 Task: Create in the project TourPlan in Backlog an issue 'Create a feature for users to track their fitness and health data', assign it to team member softage.2@softage.net and change the status to IN PROGRESS.
Action: Mouse moved to (92, 238)
Screenshot: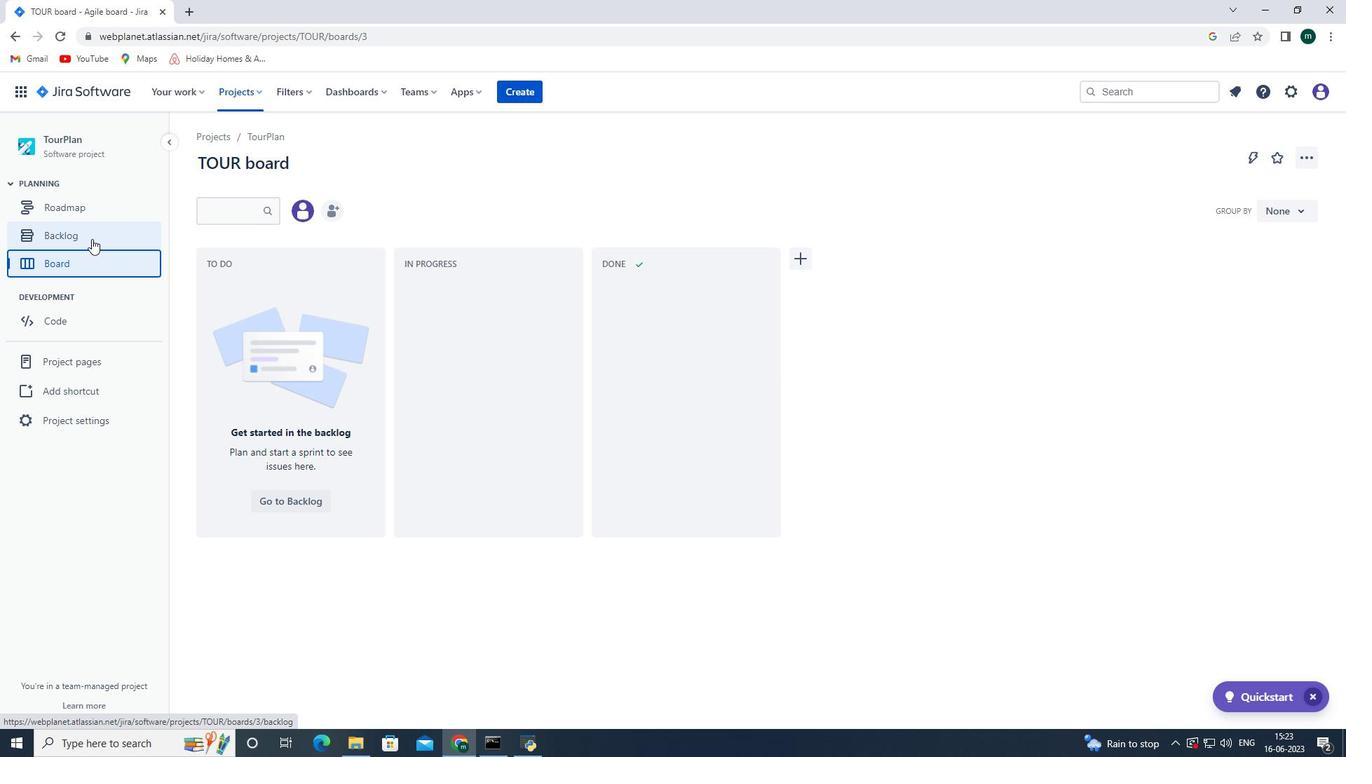 
Action: Mouse pressed left at (92, 238)
Screenshot: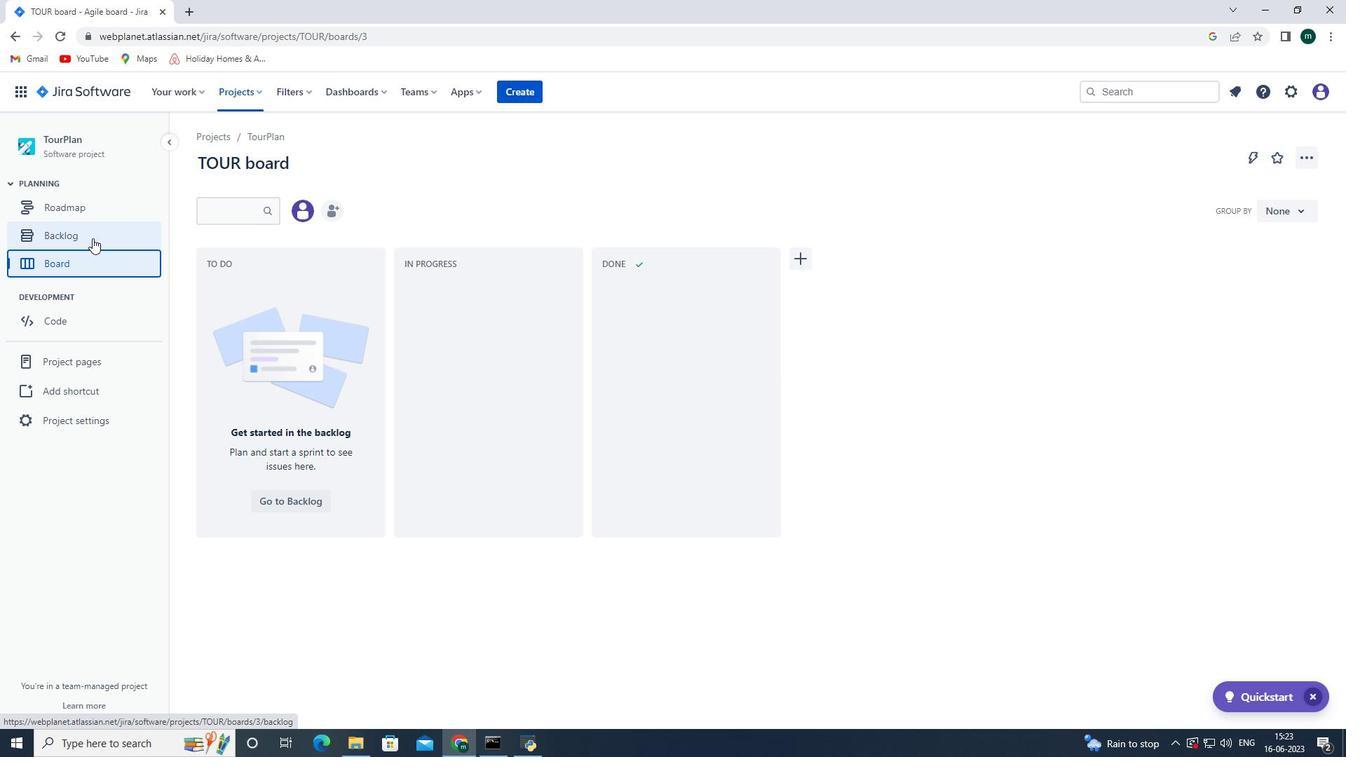 
Action: Mouse moved to (293, 306)
Screenshot: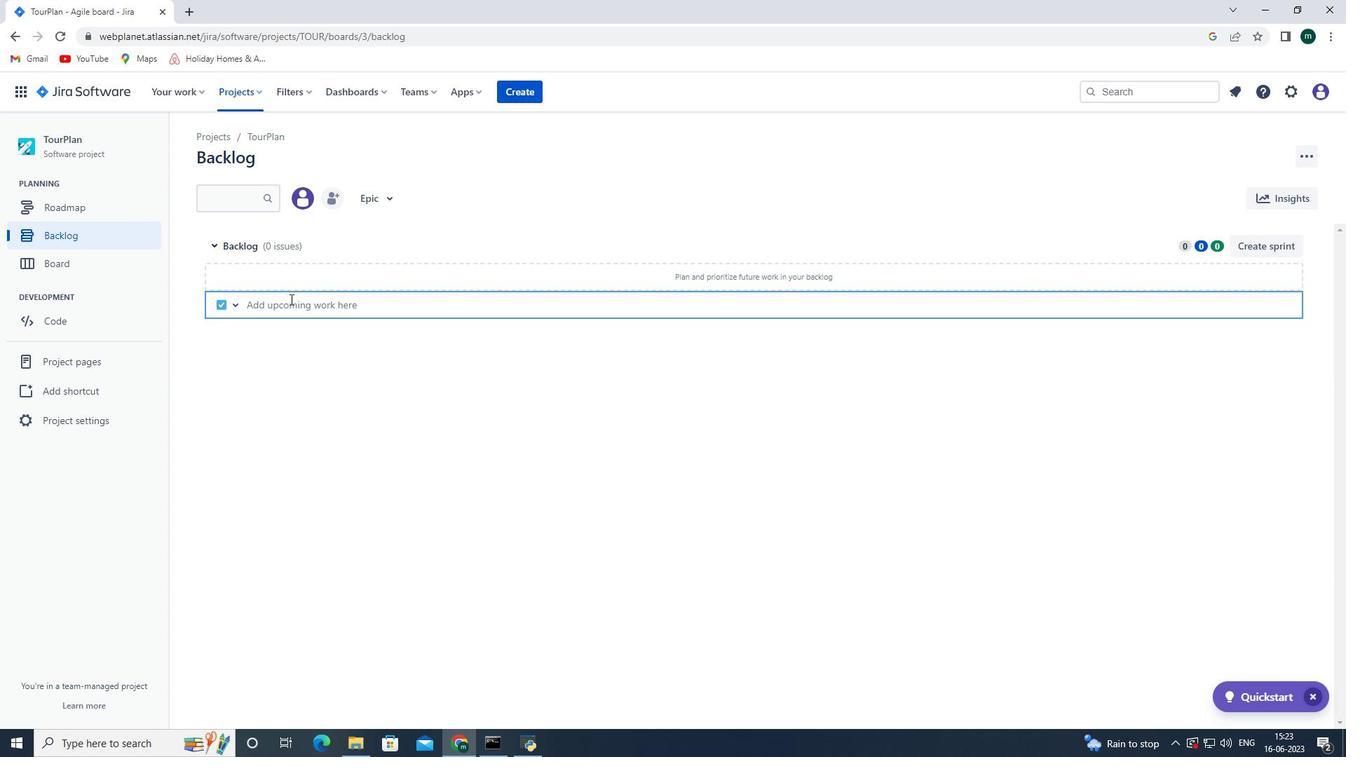 
Action: Mouse pressed left at (293, 306)
Screenshot: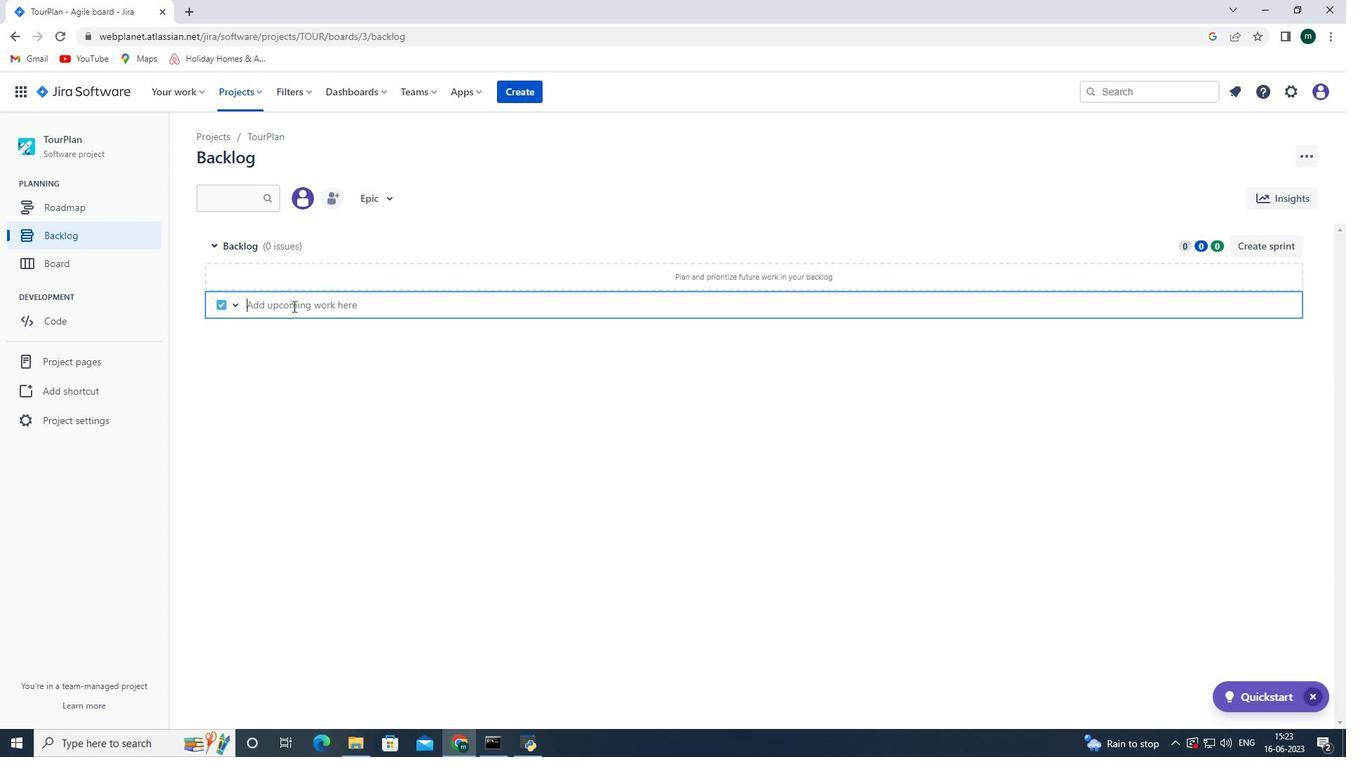 
Action: Mouse moved to (290, 304)
Screenshot: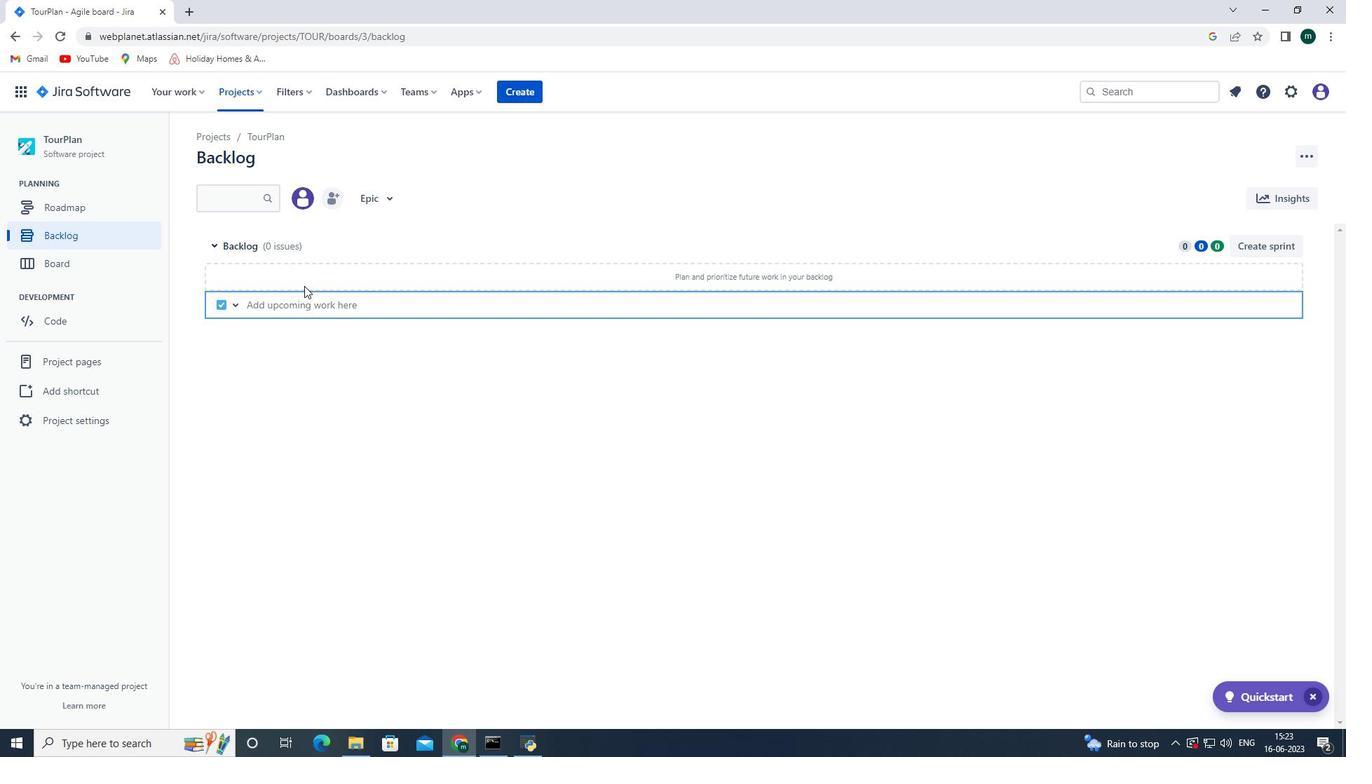 
Action: Mouse pressed left at (290, 304)
Screenshot: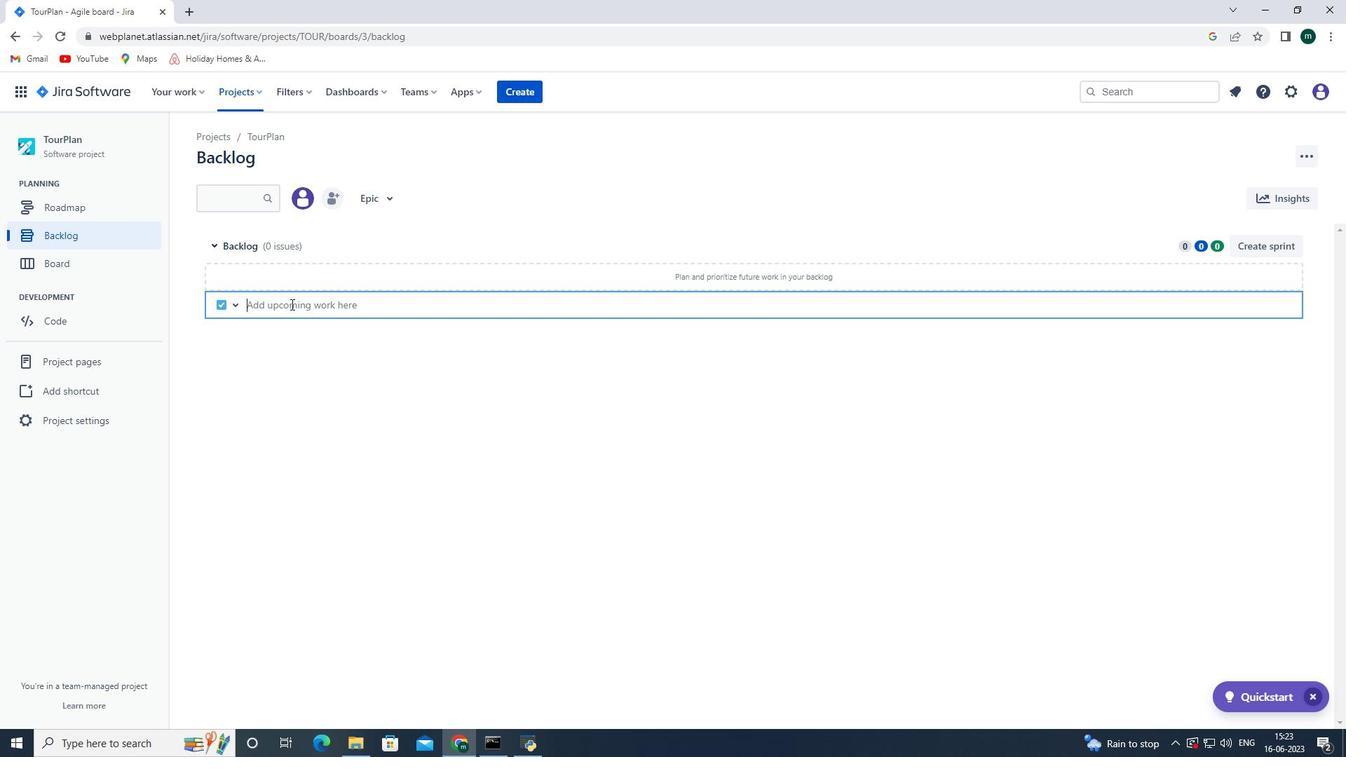 
Action: Mouse moved to (308, 198)
Screenshot: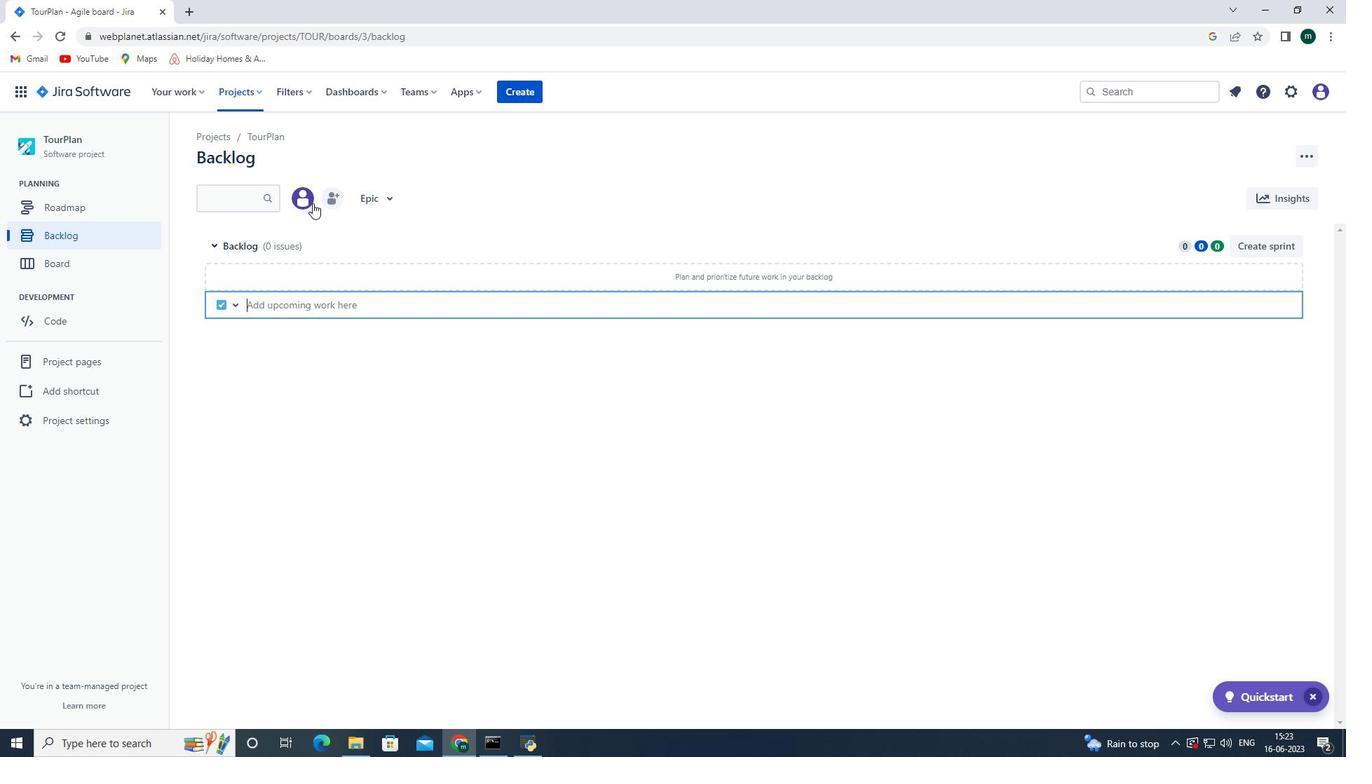 
Action: Mouse pressed left at (308, 198)
Screenshot: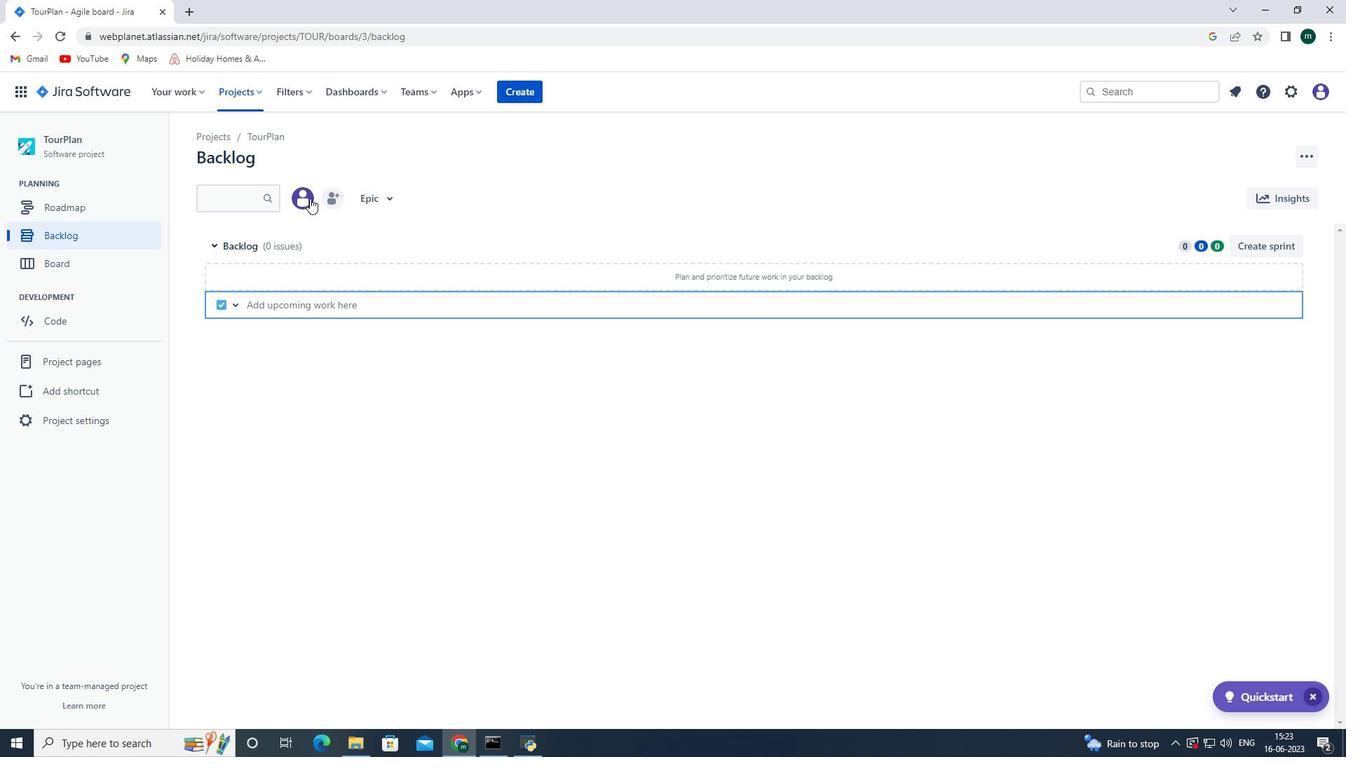 
Action: Mouse moved to (253, 284)
Screenshot: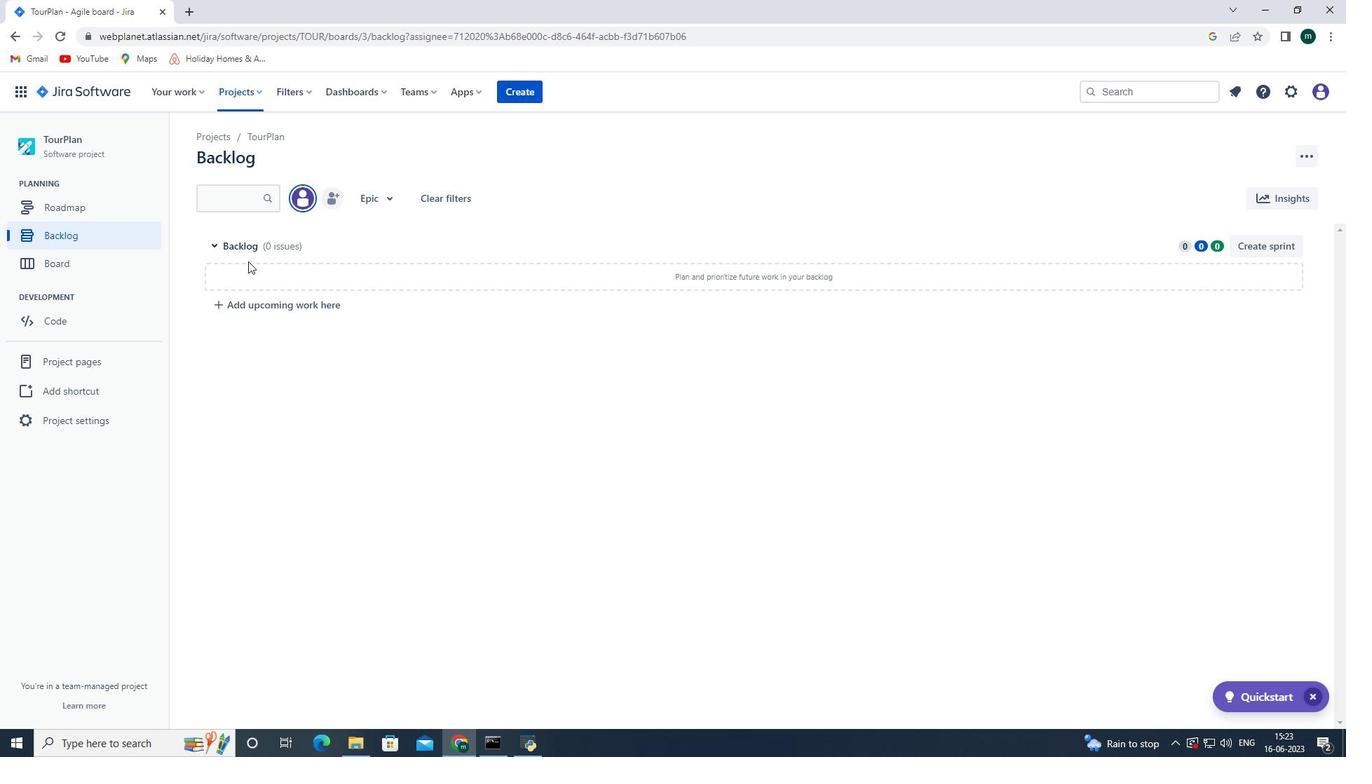 
Action: Mouse pressed left at (253, 284)
Screenshot: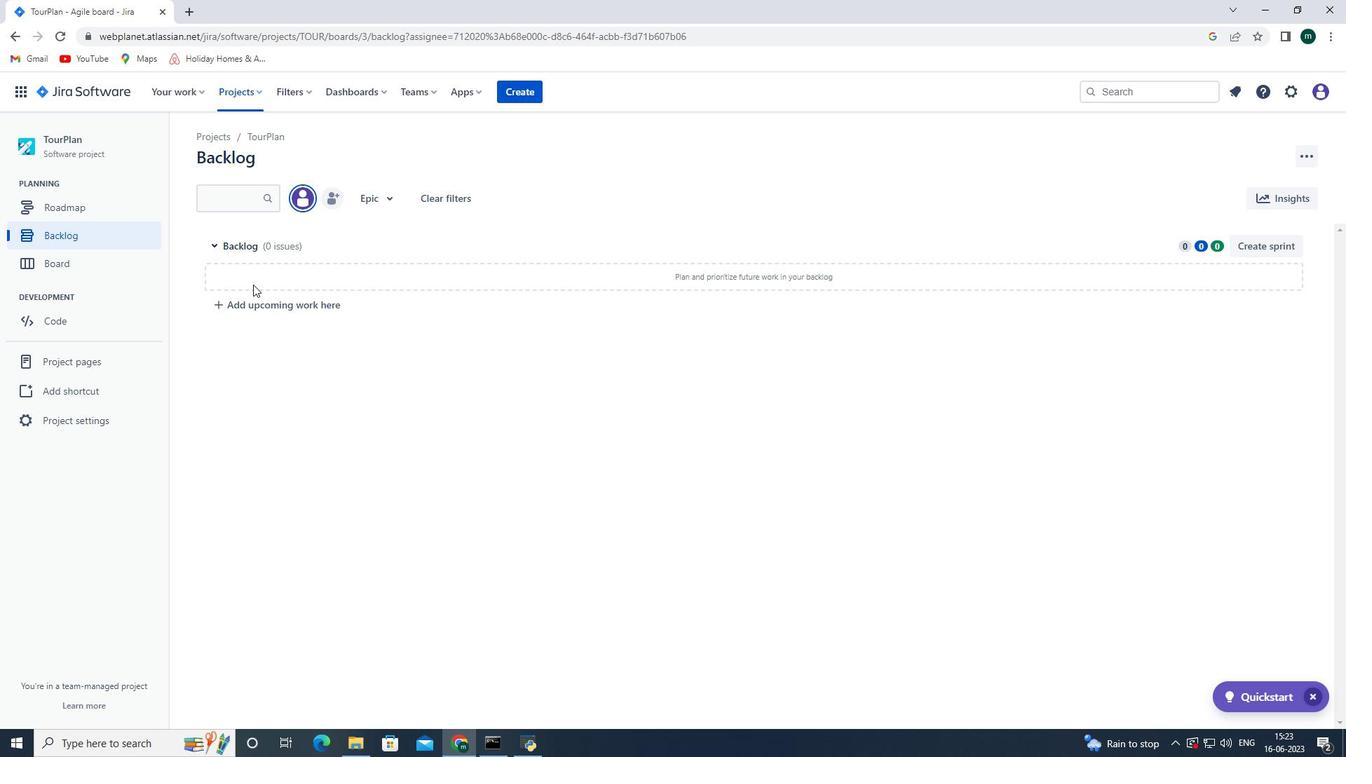 
Action: Mouse moved to (268, 269)
Screenshot: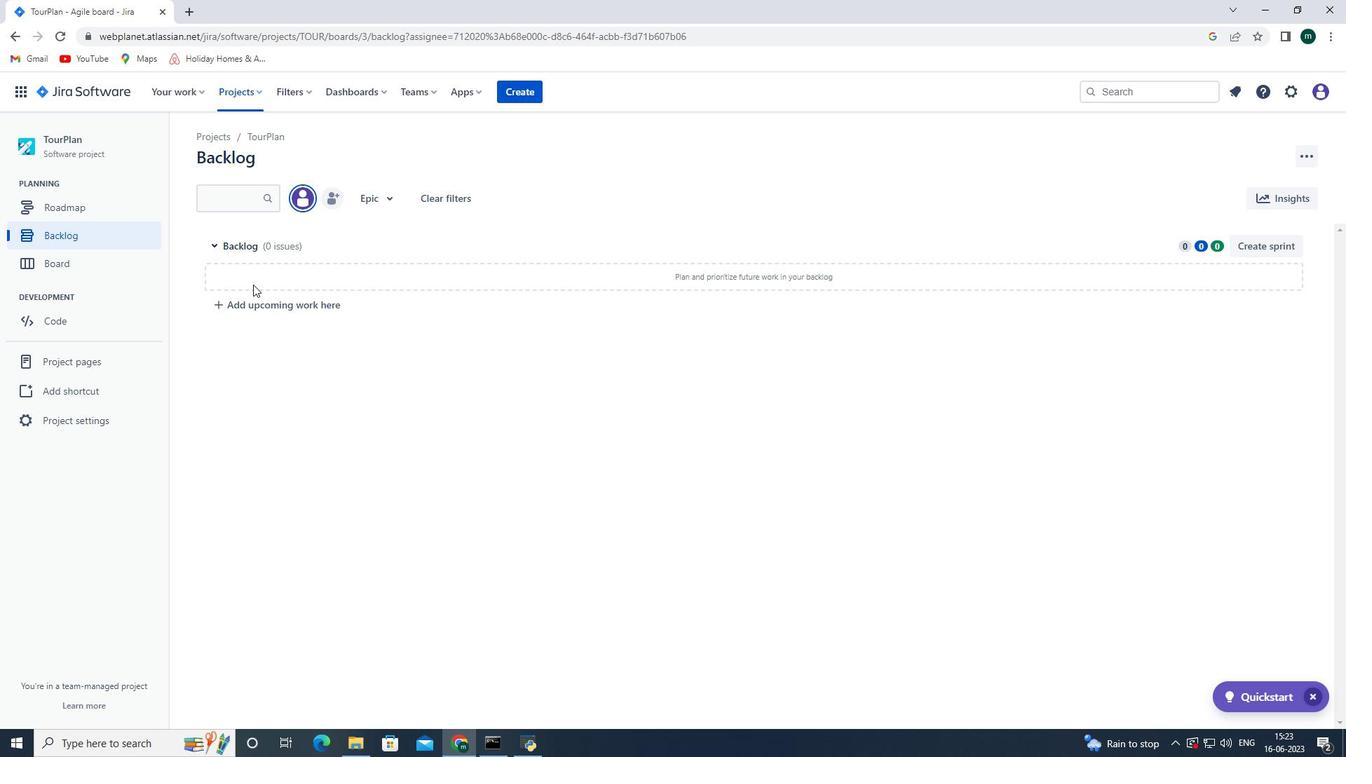 
Action: Mouse pressed left at (268, 269)
Screenshot: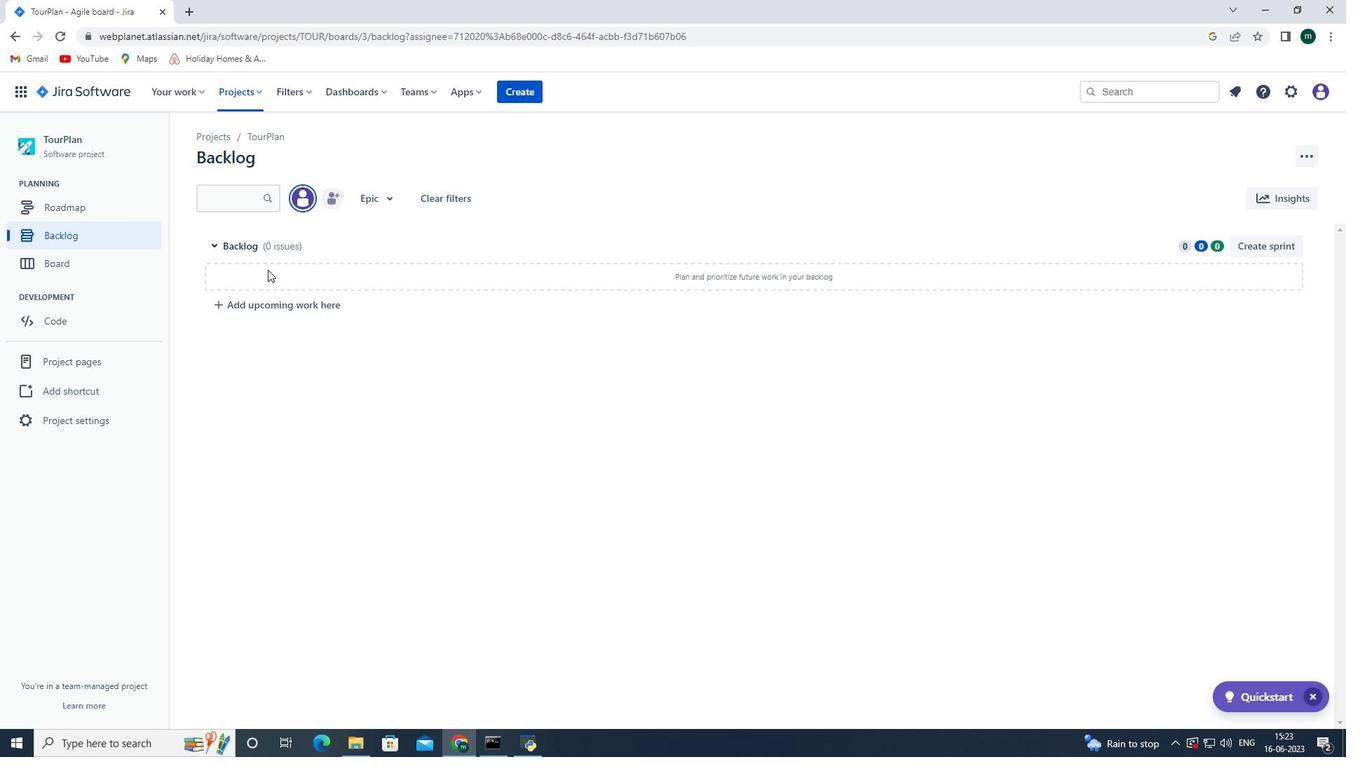 
Action: Mouse moved to (268, 277)
Screenshot: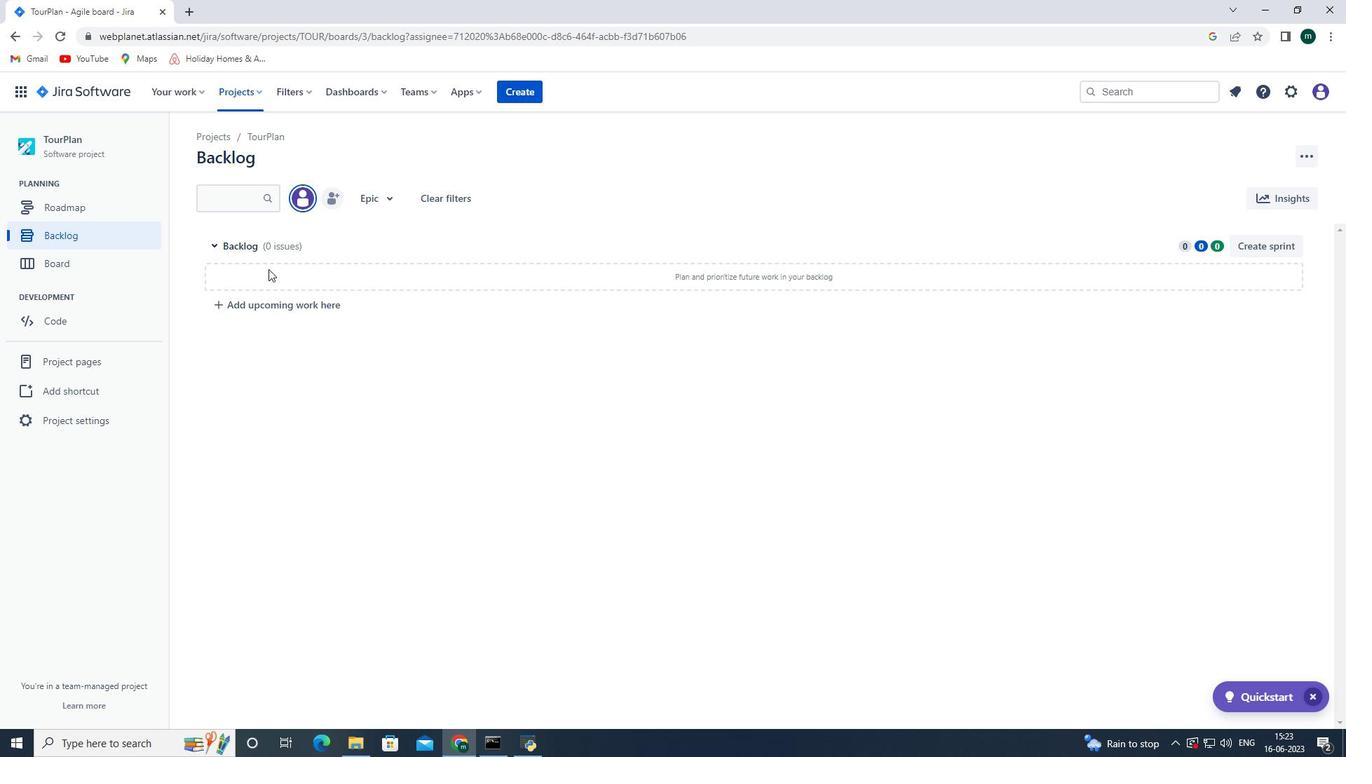 
Action: Mouse pressed left at (268, 277)
Screenshot: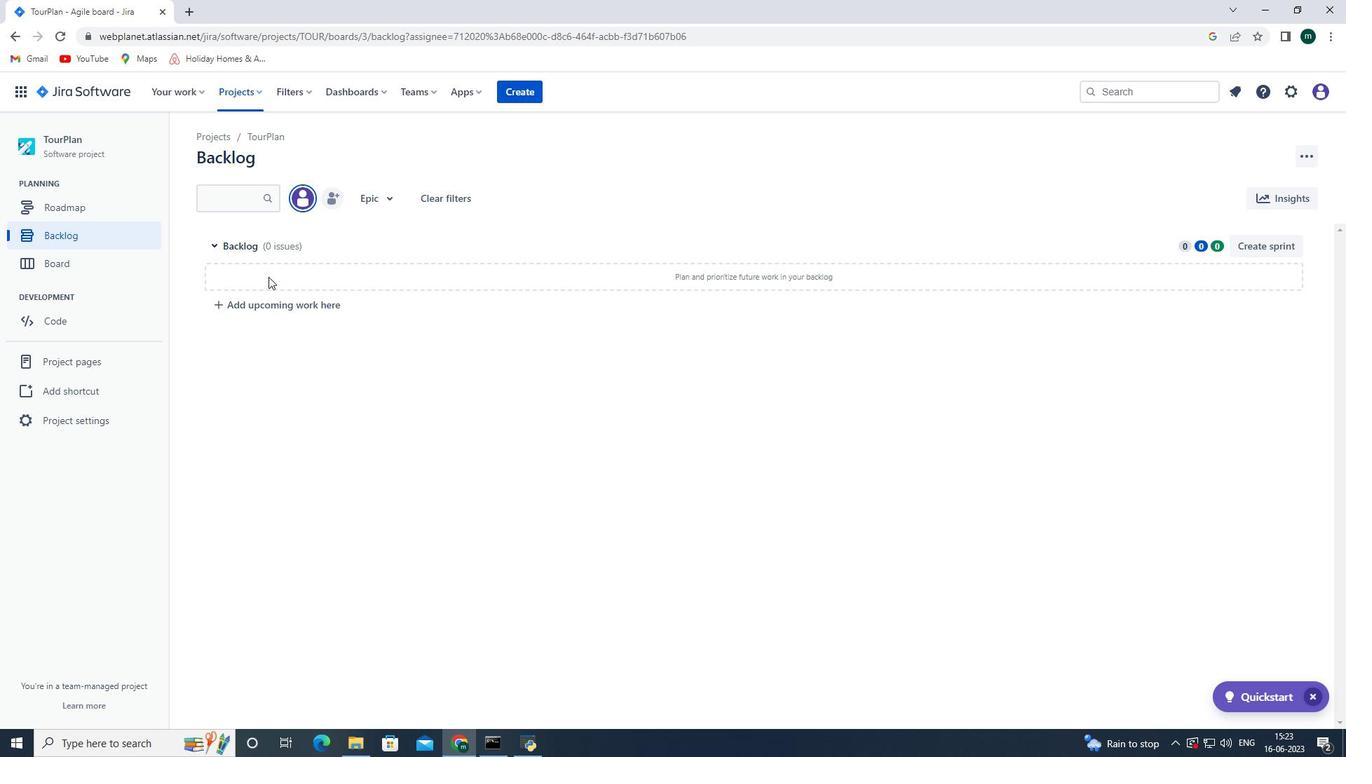 
Action: Mouse moved to (304, 270)
Screenshot: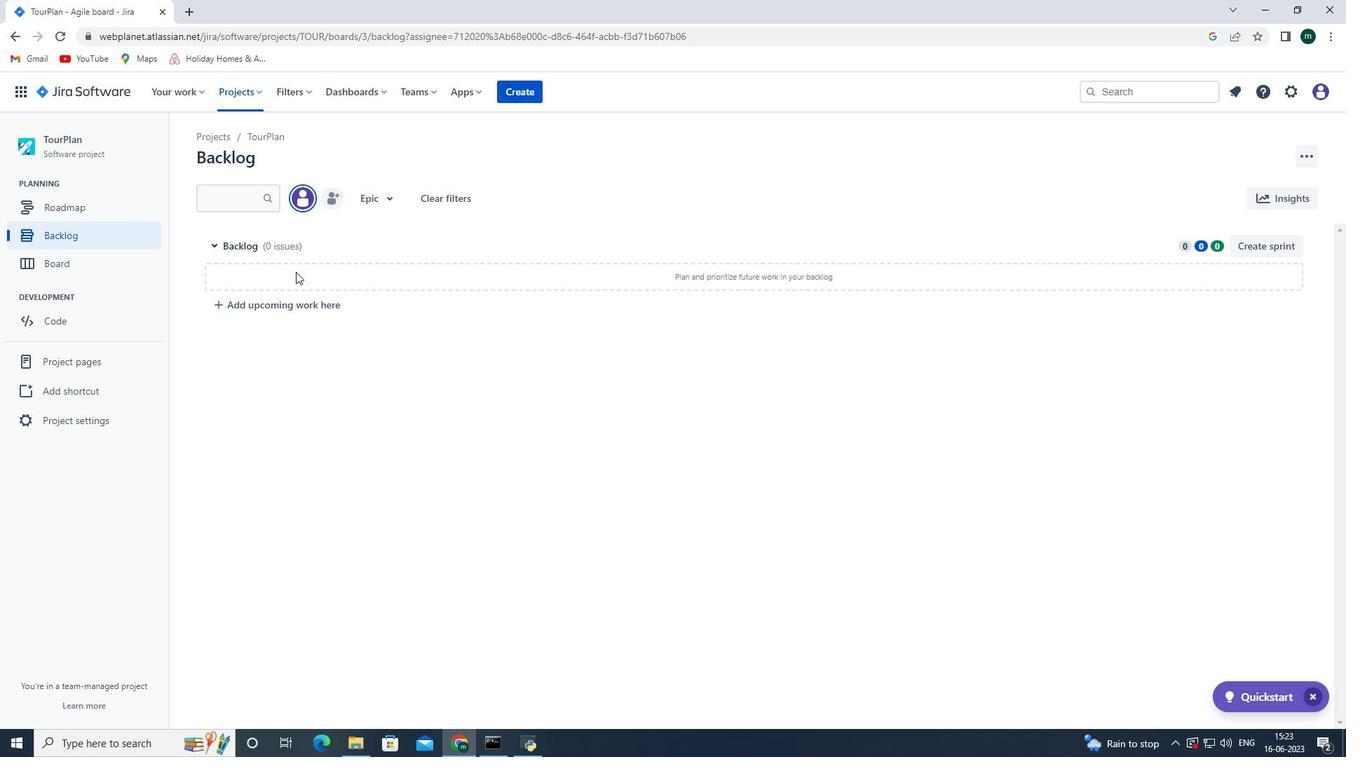 
Action: Mouse pressed left at (304, 270)
Screenshot: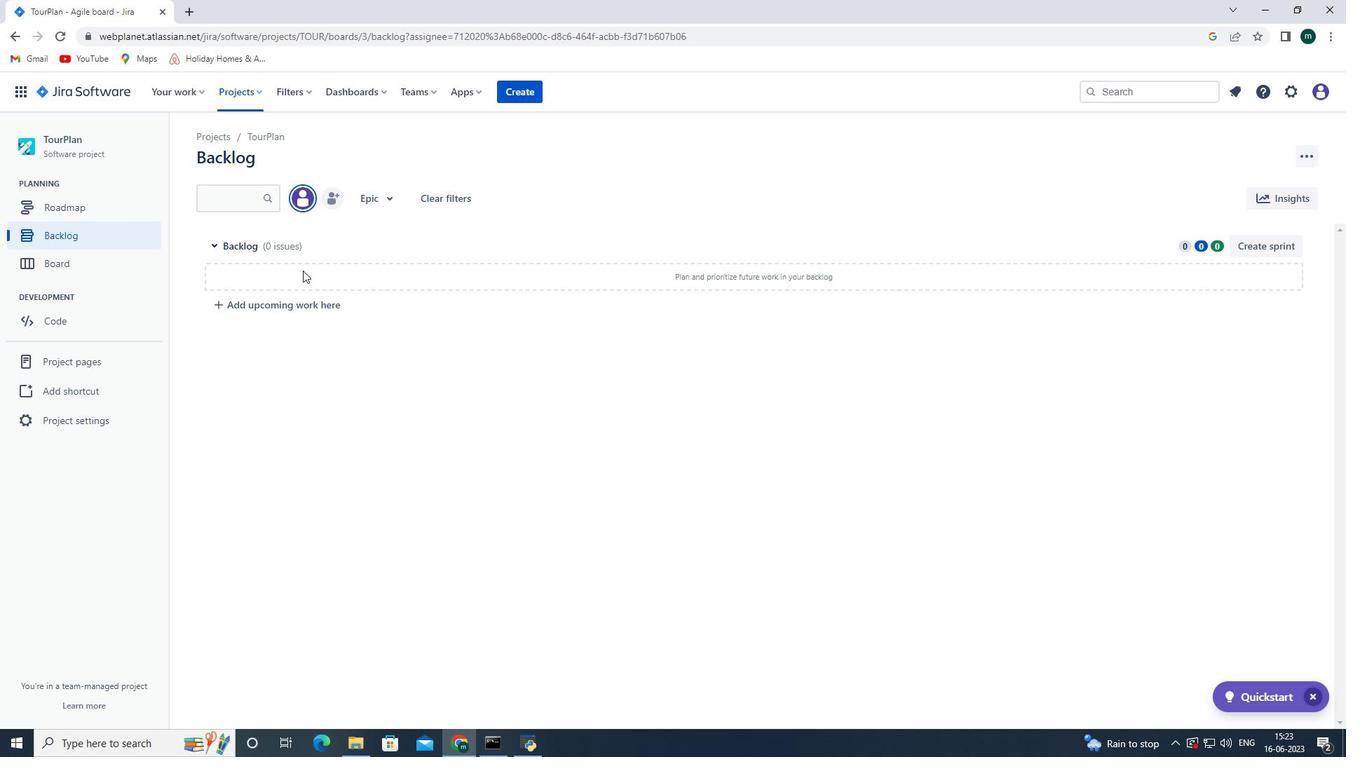 
Action: Mouse moved to (247, 277)
Screenshot: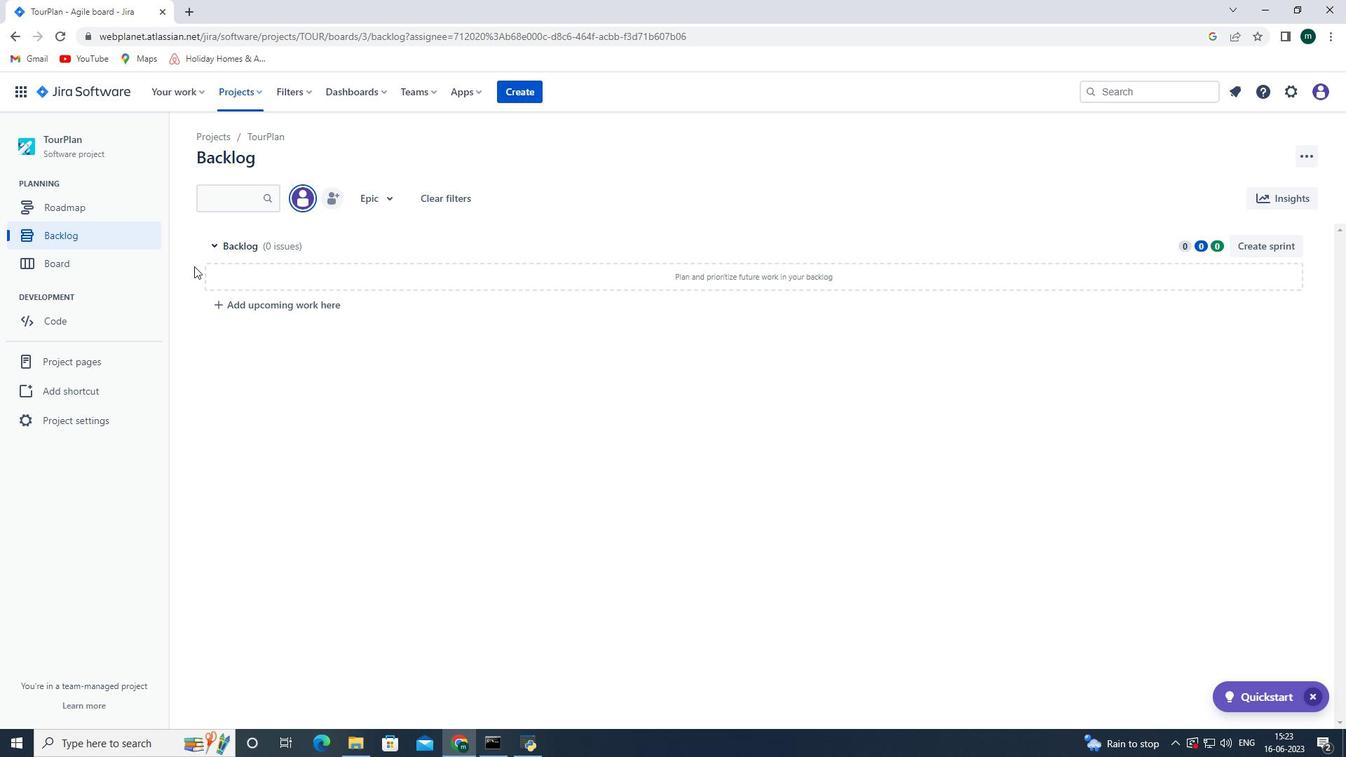 
Action: Mouse pressed left at (247, 277)
Screenshot: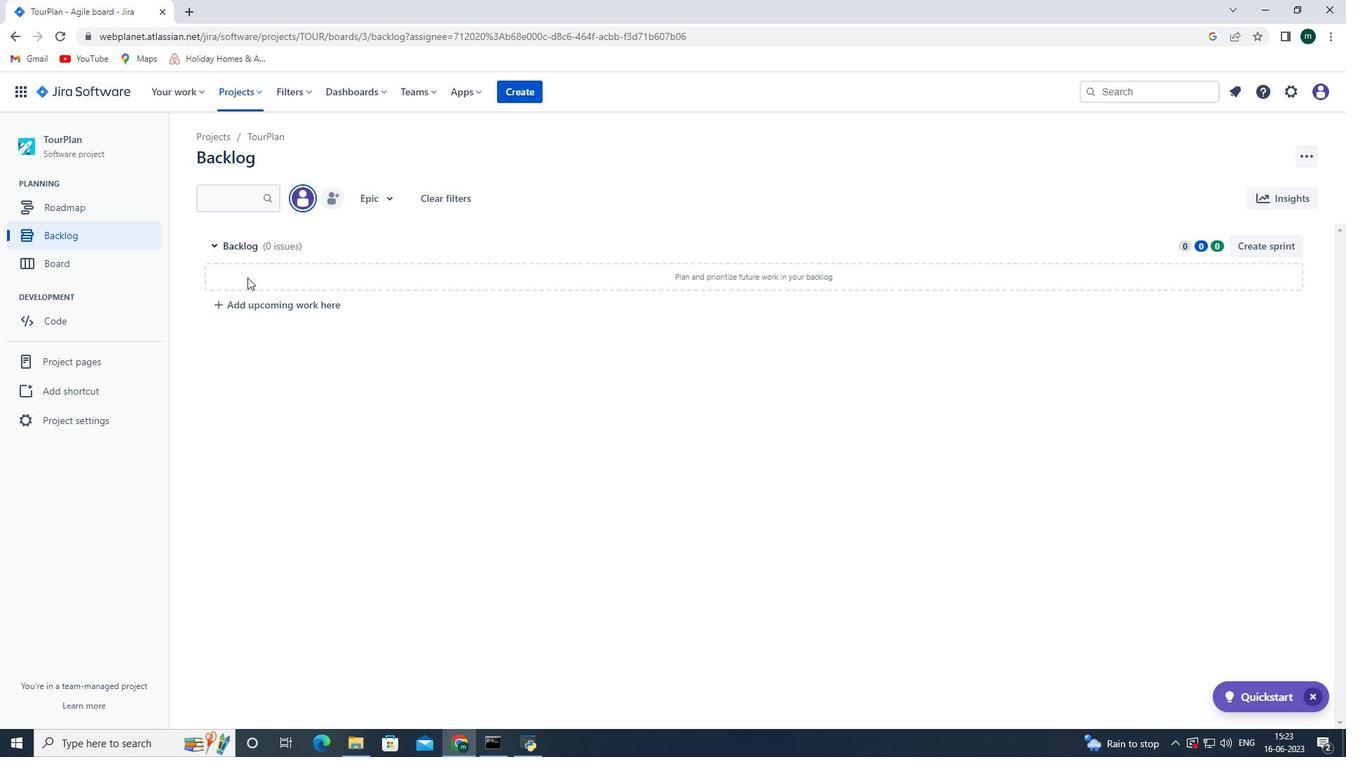 
Action: Mouse moved to (217, 253)
Screenshot: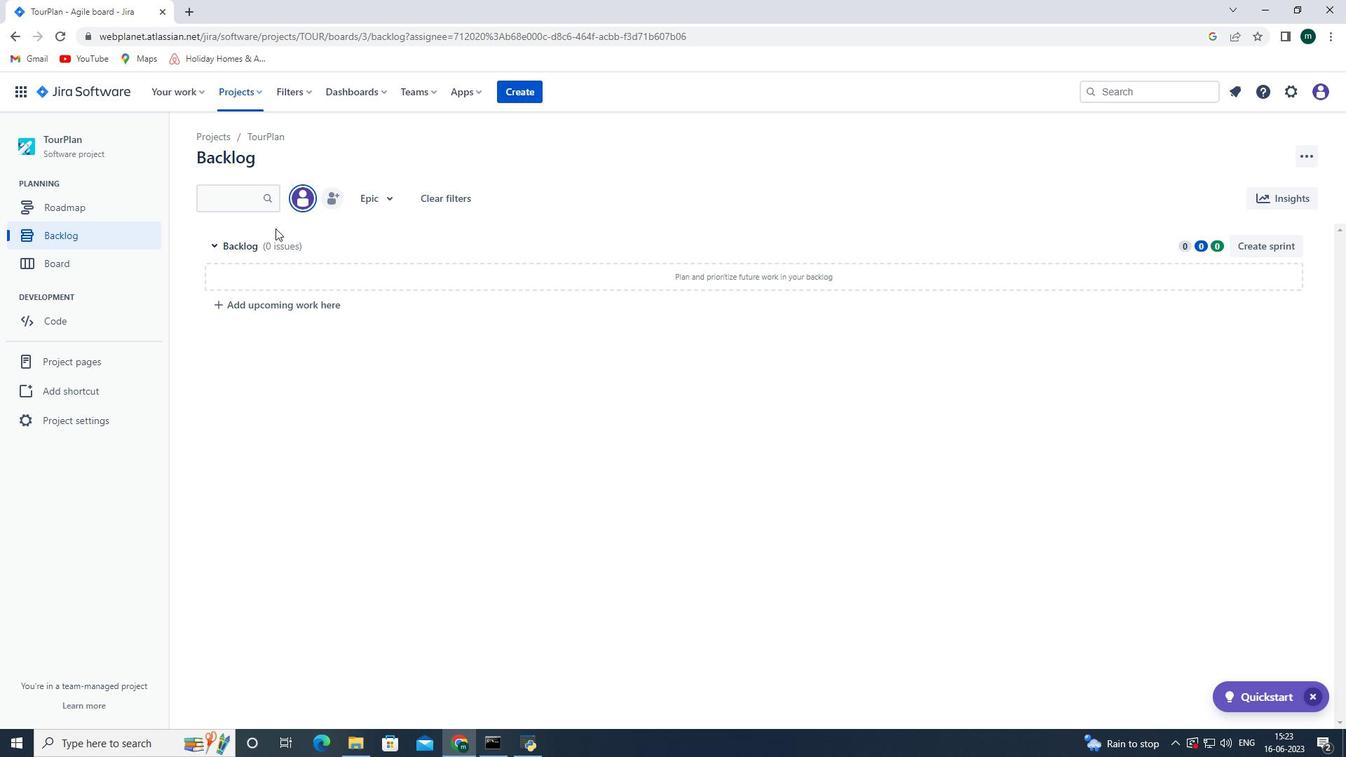 
Action: Mouse pressed left at (217, 253)
Screenshot: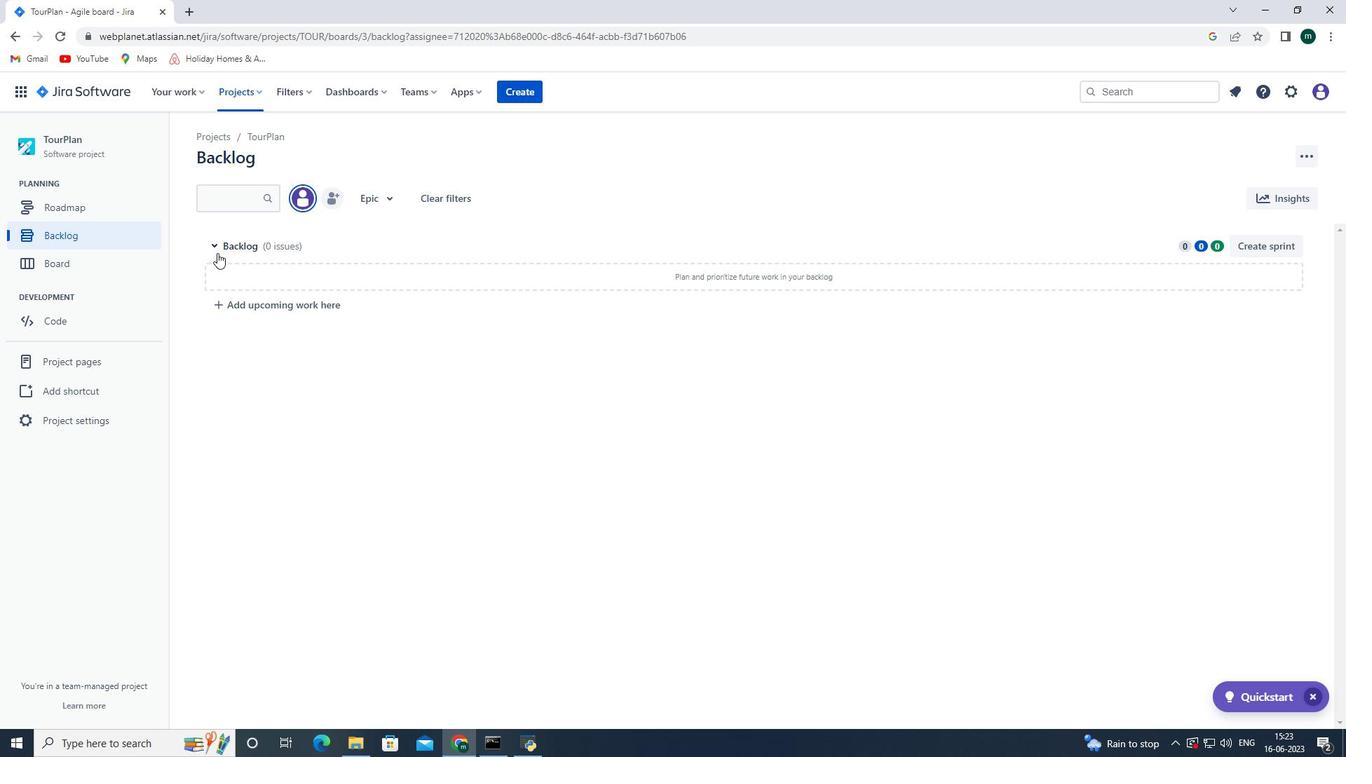 
Action: Mouse moved to (245, 250)
Screenshot: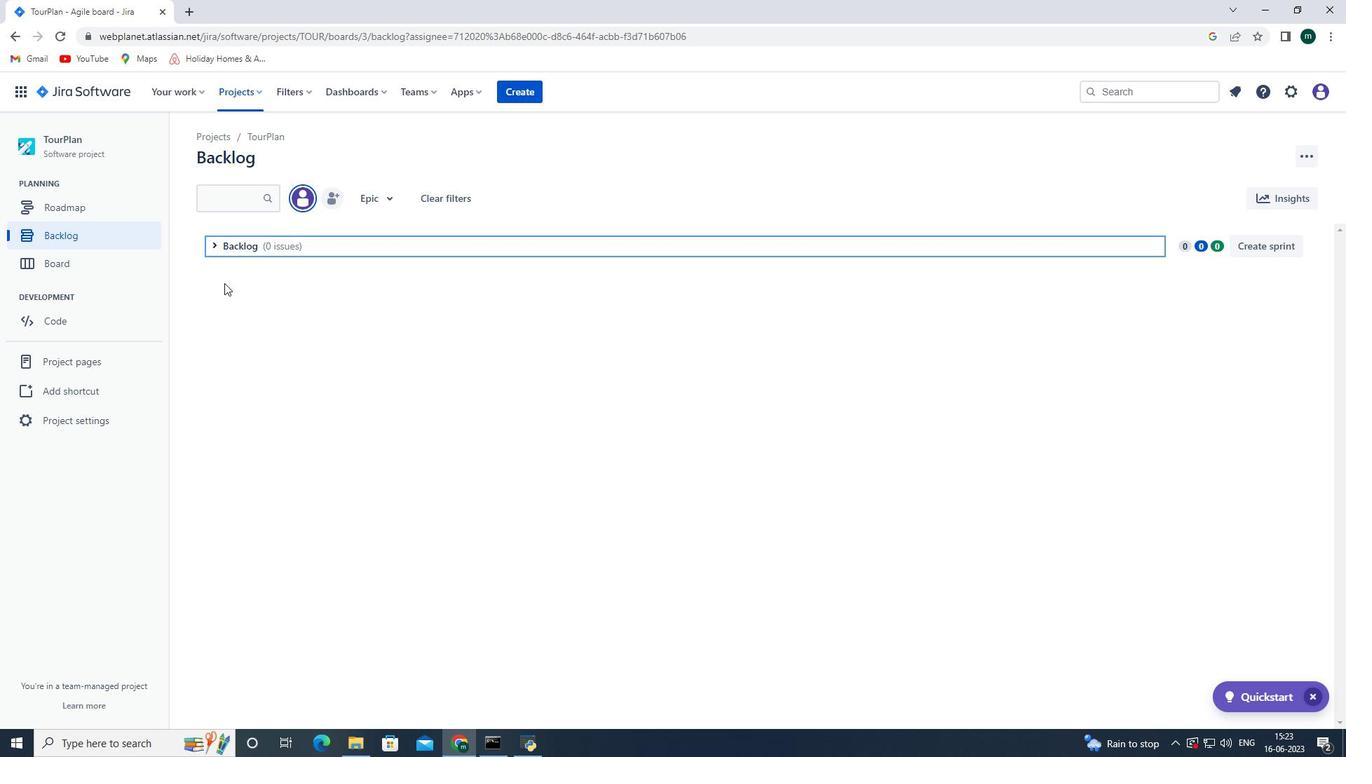 
Action: Mouse pressed left at (245, 250)
Screenshot: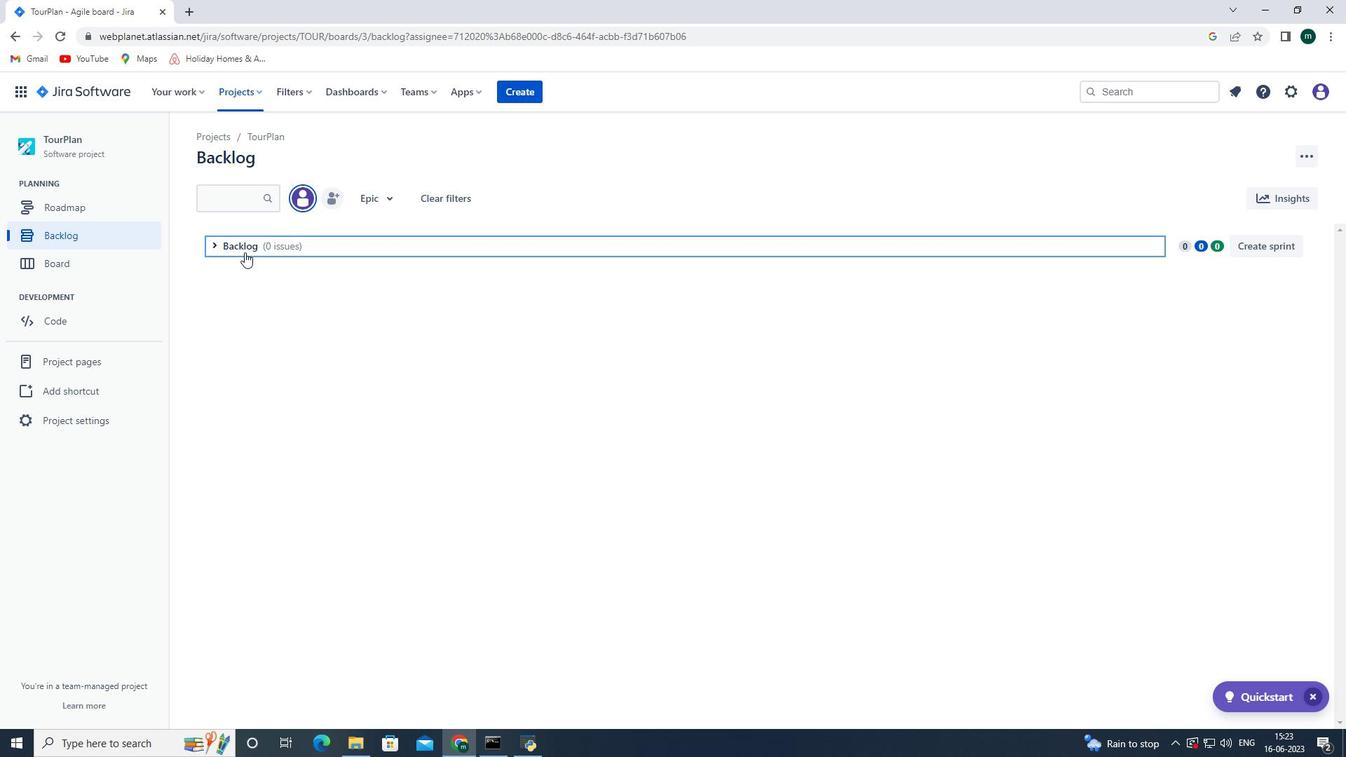
Action: Mouse moved to (266, 307)
Screenshot: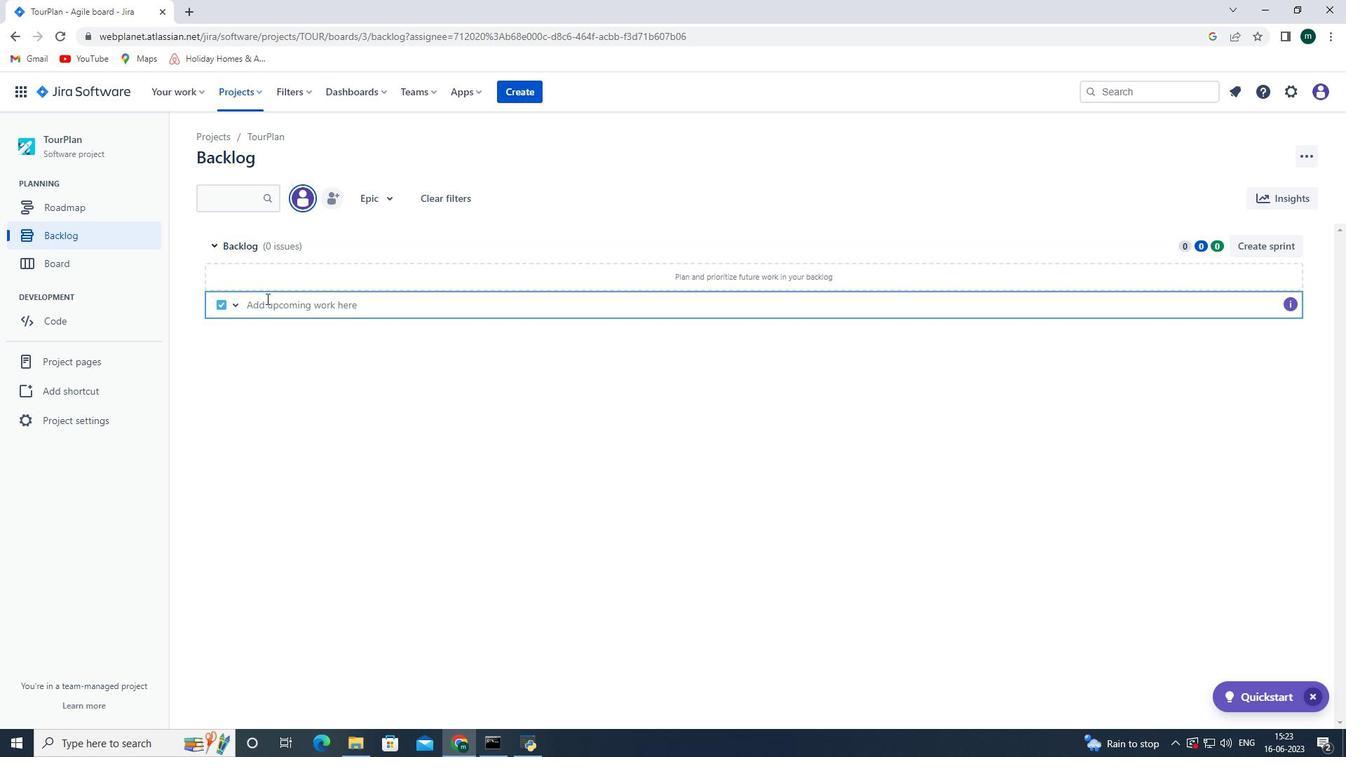 
Action: Mouse pressed left at (266, 307)
Screenshot: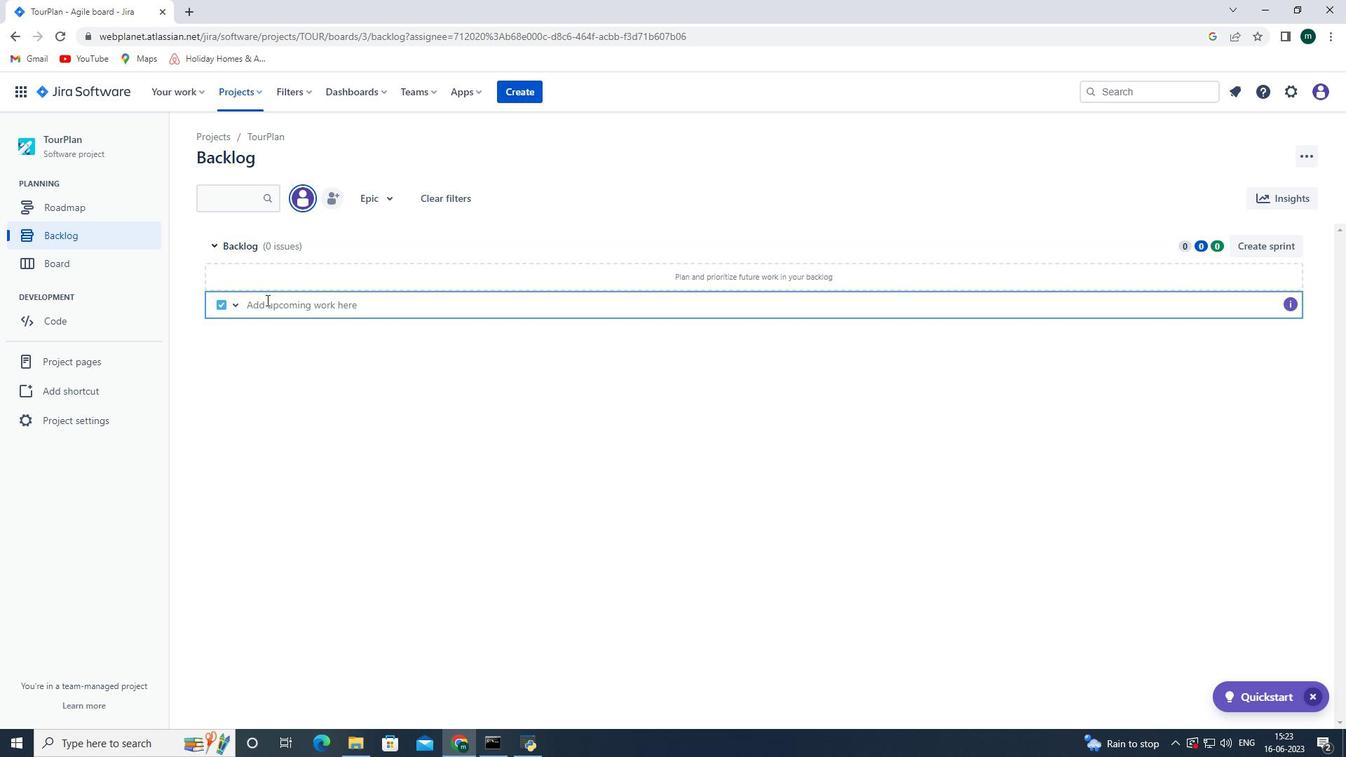
Action: Mouse moved to (284, 285)
Screenshot: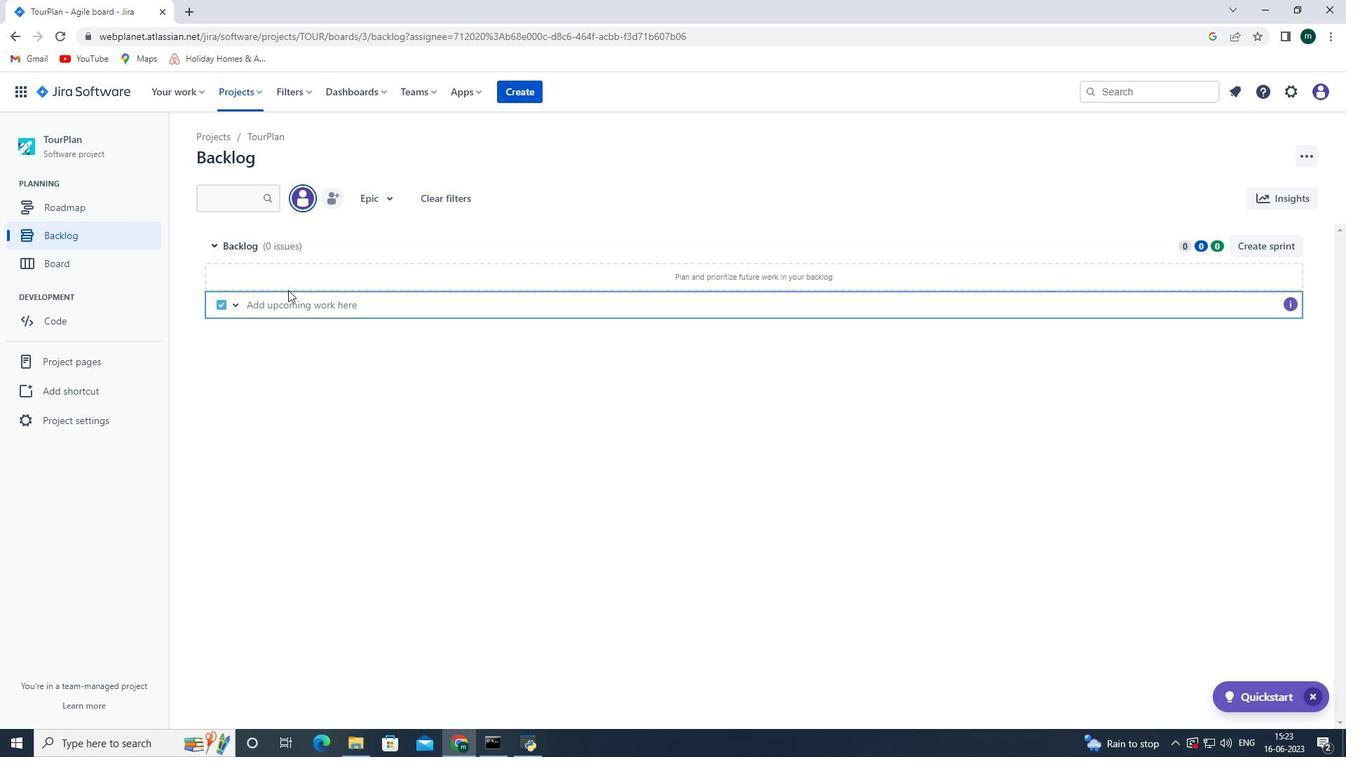 
Action: Key pressed <Key.shift><Key.shift><Key.shift><Key.shift><Key.shift><Key.shift><Key.shift><Key.shift><Key.shift><Key.shift><Key.shift><Key.shift><Key.shift><Key.shift><Key.shift><Key.shift><Key.shift><Key.shift><Key.shift><Key.shift><Key.shift><Key.shift><Key.shift><Key.shift><Key.shift><Key.shift><Key.shift><Key.shift><Key.shift><Key.shift><Key.shift><Key.shift><Key.shift><Key.shift><Key.shift><Key.shift><Key.shift><Key.shift><Key.shift><Key.shift><Key.shift><Key.shift><Key.shift><Key.shift><Key.shift><Key.shift><Key.shift><Key.shift><Key.shift><Key.shift><Key.shift><Key.shift><Key.shift><Key.shift><Key.shift><Key.shift><Key.shift><Key.shift><Key.shift><Key.shift><Key.shift><Key.shift><Key.shift><Key.shift><Key.shift><Key.shift><Key.shift><Key.shift><Key.shift><Key.shift><Key.shift><Key.shift><Key.shift><Key.shift><Key.shift><Key.shift><Key.shift><Key.shift><Key.shift><Key.shift><Key.shift><Key.shift><Key.shift><Key.shift><Key.shift><Key.shift><Key.shift><Key.shift><Key.shift><Key.shift><Key.shift><Key.shift><Key.shift><Key.shift><Key.shift><Key.shift><Key.shift><Key.shift><Key.shift><Key.shift><Key.shift><Key.shift><Key.shift><Key.shift><Key.shift><Key.shift><Key.shift><Key.shift><Key.shift><Key.shift><Key.shift><Key.shift><Key.shift><Key.shift><Key.shift><Key.shift><Key.shift><Key.shift><Key.shift><Key.shift><Key.shift><Key.shift><Key.shift><Key.shift><Key.shift><Key.shift><Key.shift><Key.shift><Key.shift><Key.shift><Key.shift><Key.shift><Key.shift><Key.shift><Key.shift><Key.shift><Key.shift><Key.shift><Key.shift><Key.shift><Key.shift><Key.shift><Key.shift><Key.shift><Key.shift><Key.shift><Key.shift><Key.shift><Key.shift><Key.shift><Key.shift><Key.shift><Key.shift><Key.shift><Key.shift><Key.shift><Key.shift><Key.shift><Key.shift><Key.shift><Key.shift><Key.shift><Key.shift><Key.shift><Key.shift><Key.shift><Key.shift><Key.shift><Key.shift><Key.shift><Key.shift><Key.shift><Key.shift><Key.shift>An<Key.backspace><Key.backspace><Key.backspace><Key.shift><Key.shift><Key.shift><Key.shift><Key.shift><Key.shift>Create<Key.space>a<Key.space>feature<Key.space>for<Key.space>uses<Key.backspace>e<Key.backspace>rs<Key.space>y<Key.backspace>to<Key.space>track<Key.space>their<Key.space>fint<Key.backspace><Key.backspace>tness<Key.space>and<Key.space>health<Key.space><Key.space><Key.backspace>data<Key.space>
Screenshot: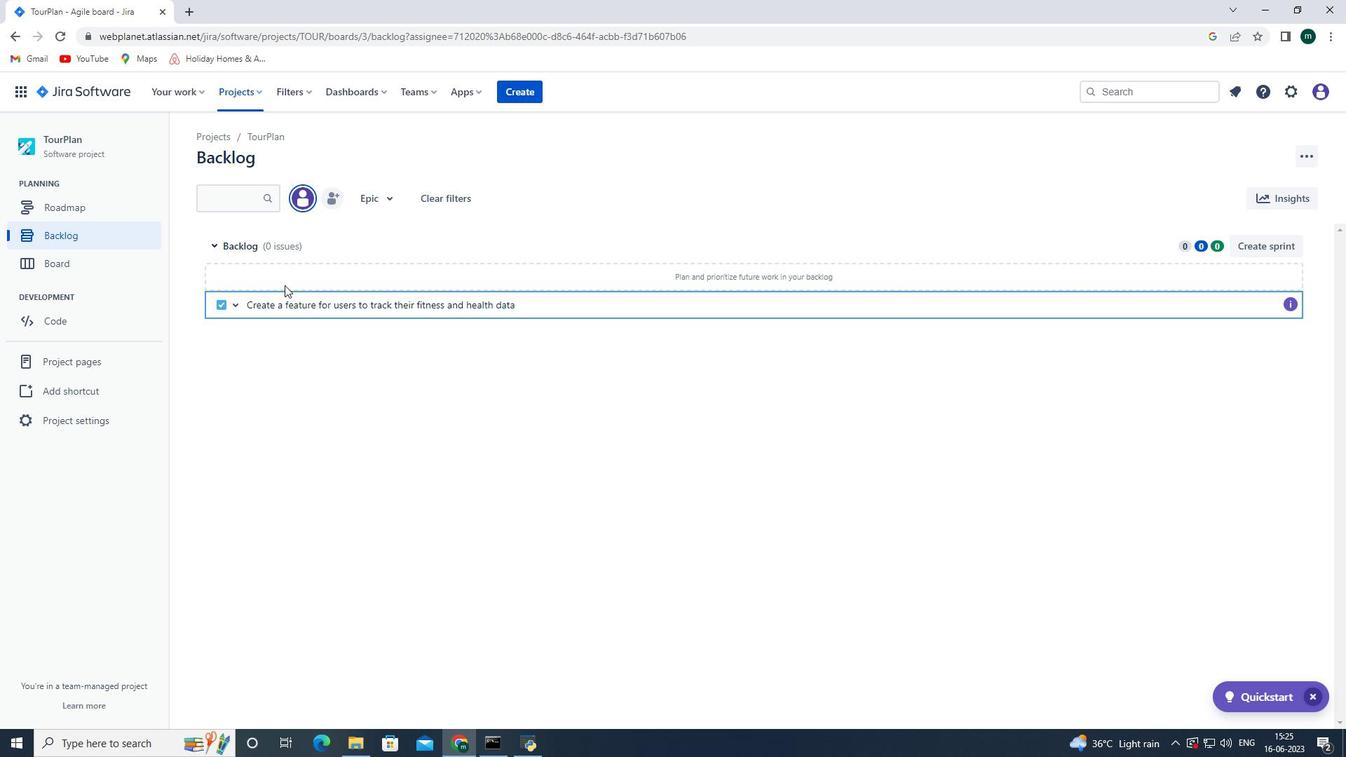 
Action: Mouse moved to (1159, 486)
Screenshot: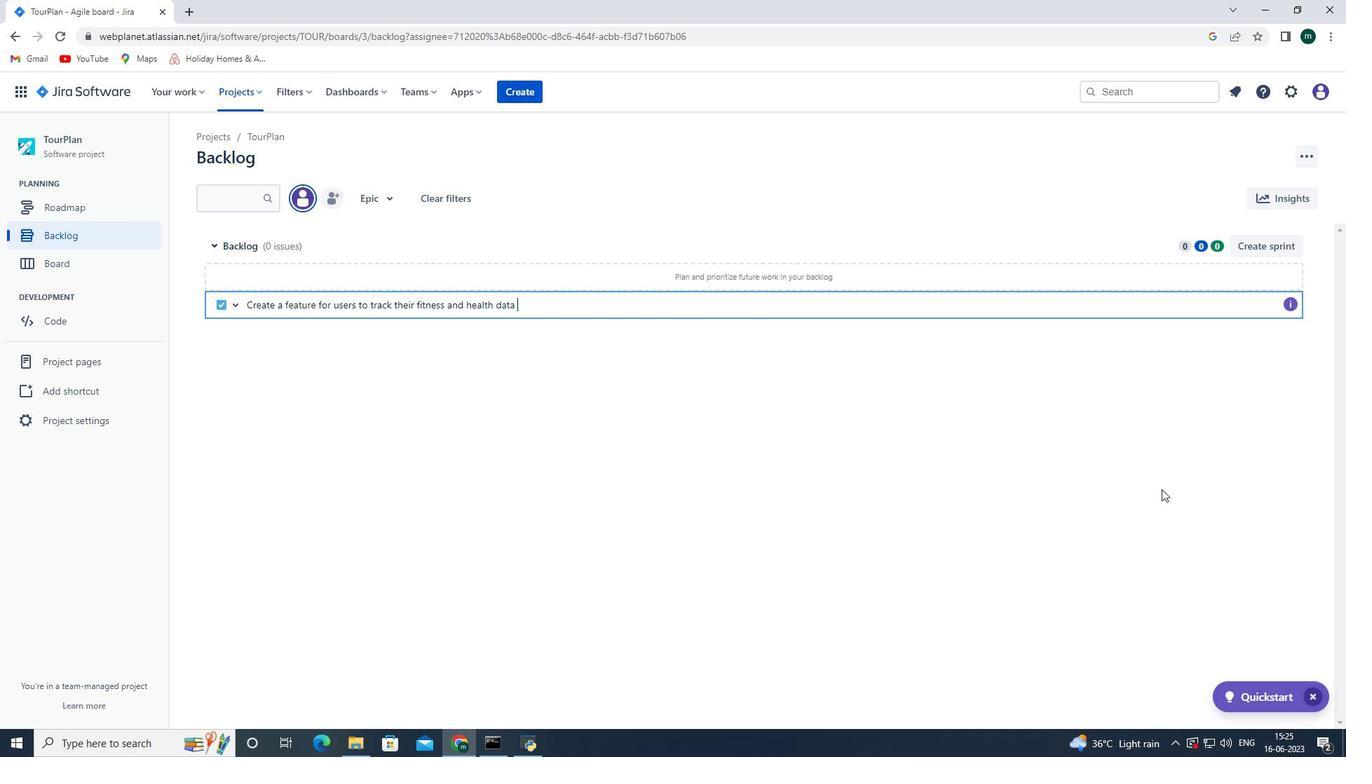 
Action: Key pressed <Key.enter>
Screenshot: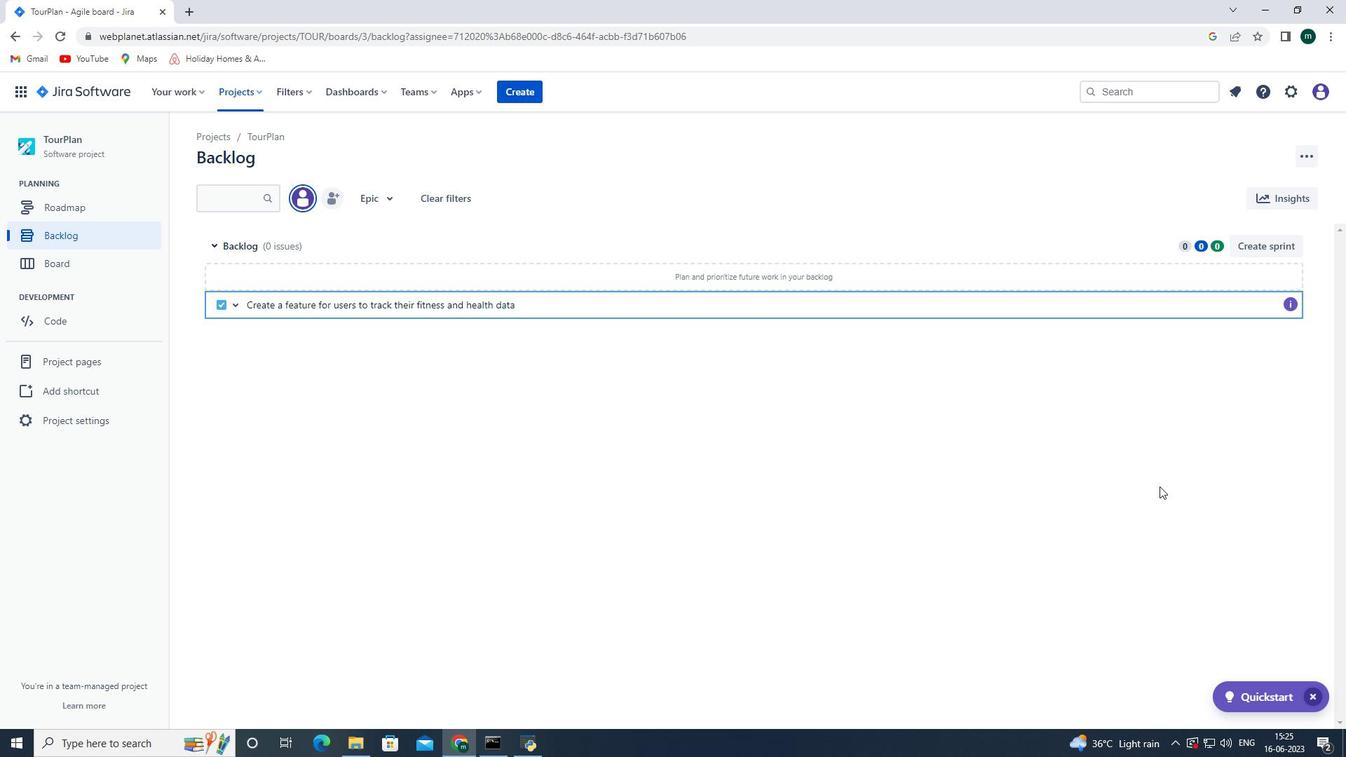 
Action: Mouse moved to (1081, 274)
Screenshot: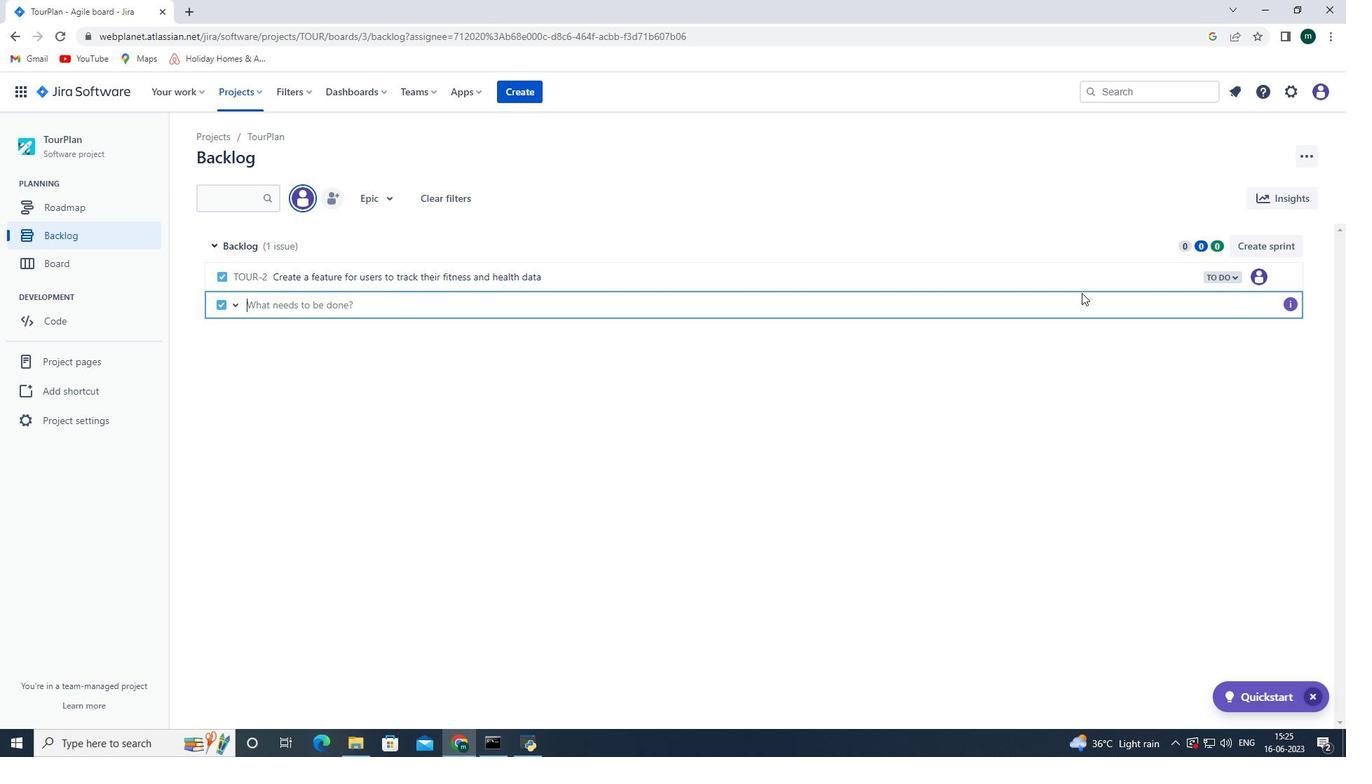 
Action: Mouse pressed left at (1081, 274)
Screenshot: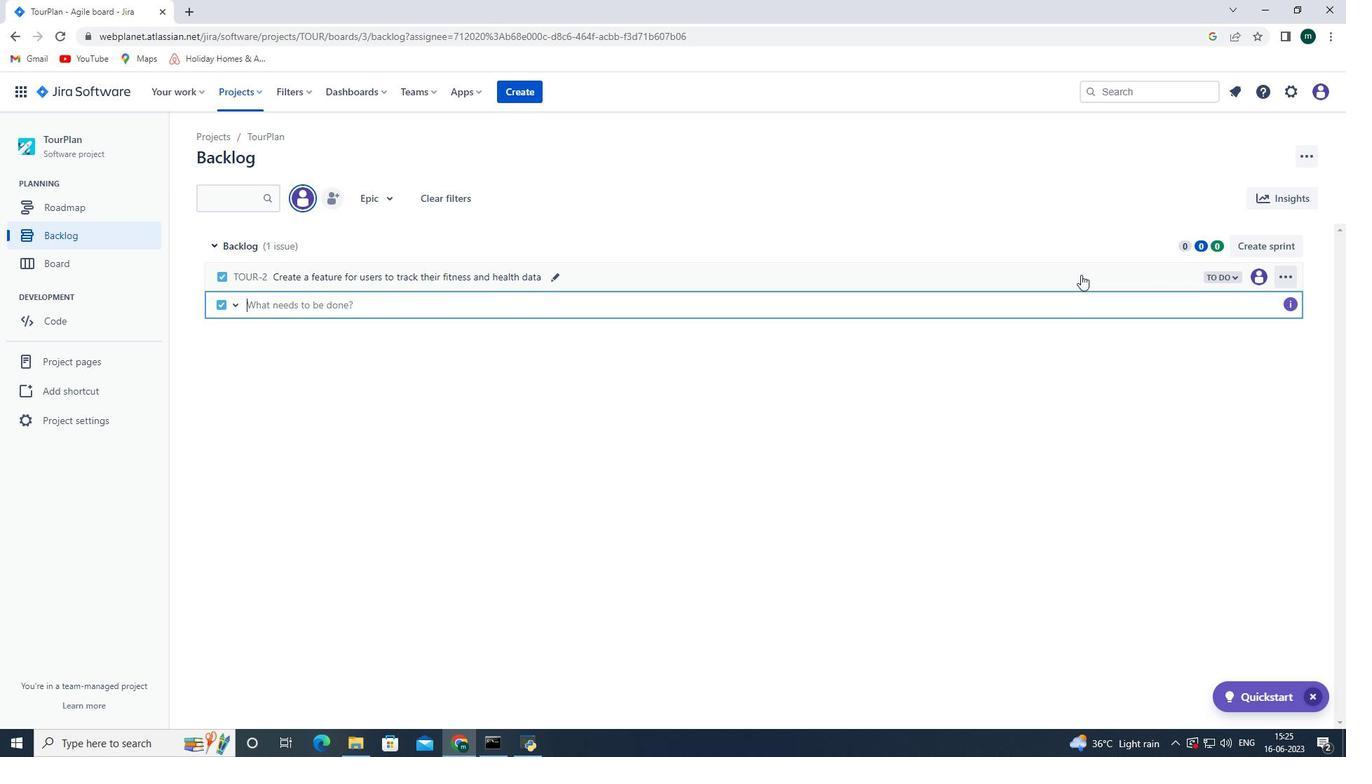 
Action: Mouse moved to (946, 278)
Screenshot: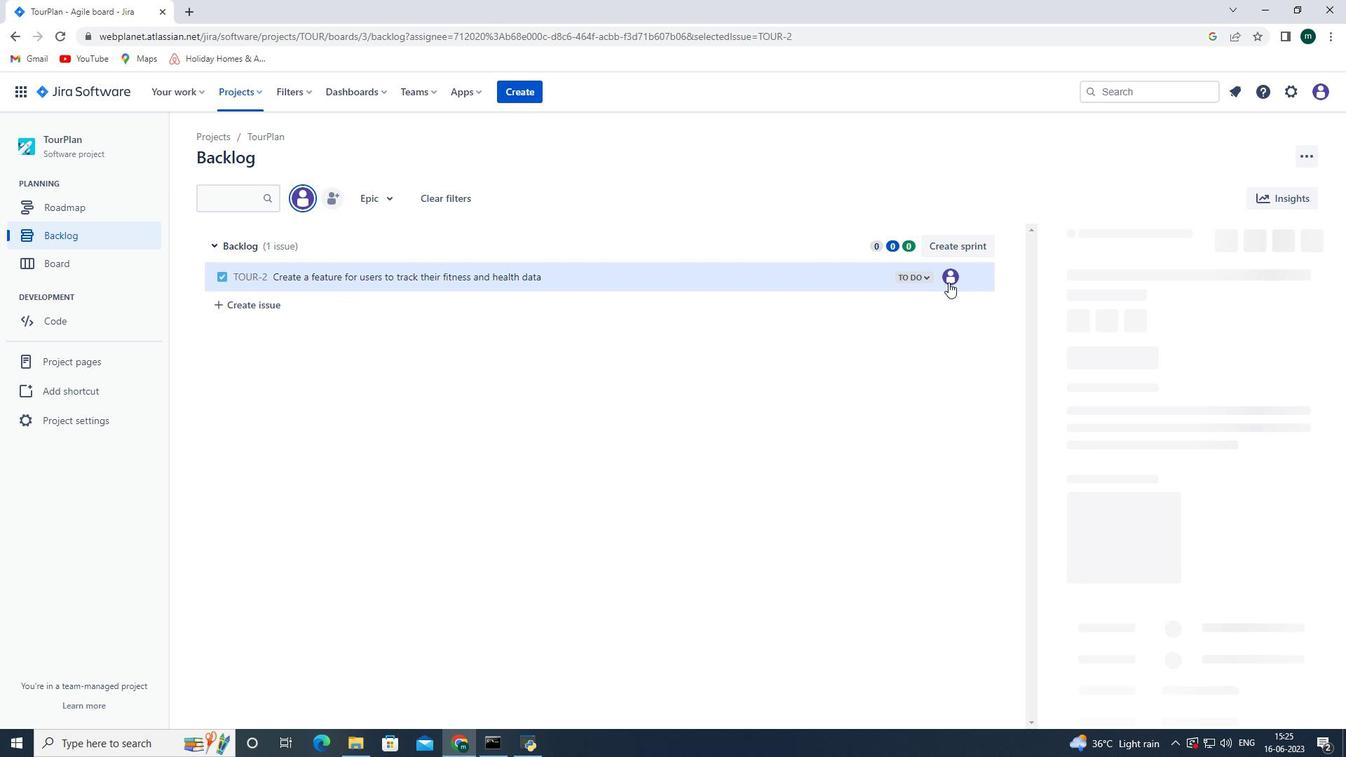
Action: Mouse pressed left at (946, 278)
Screenshot: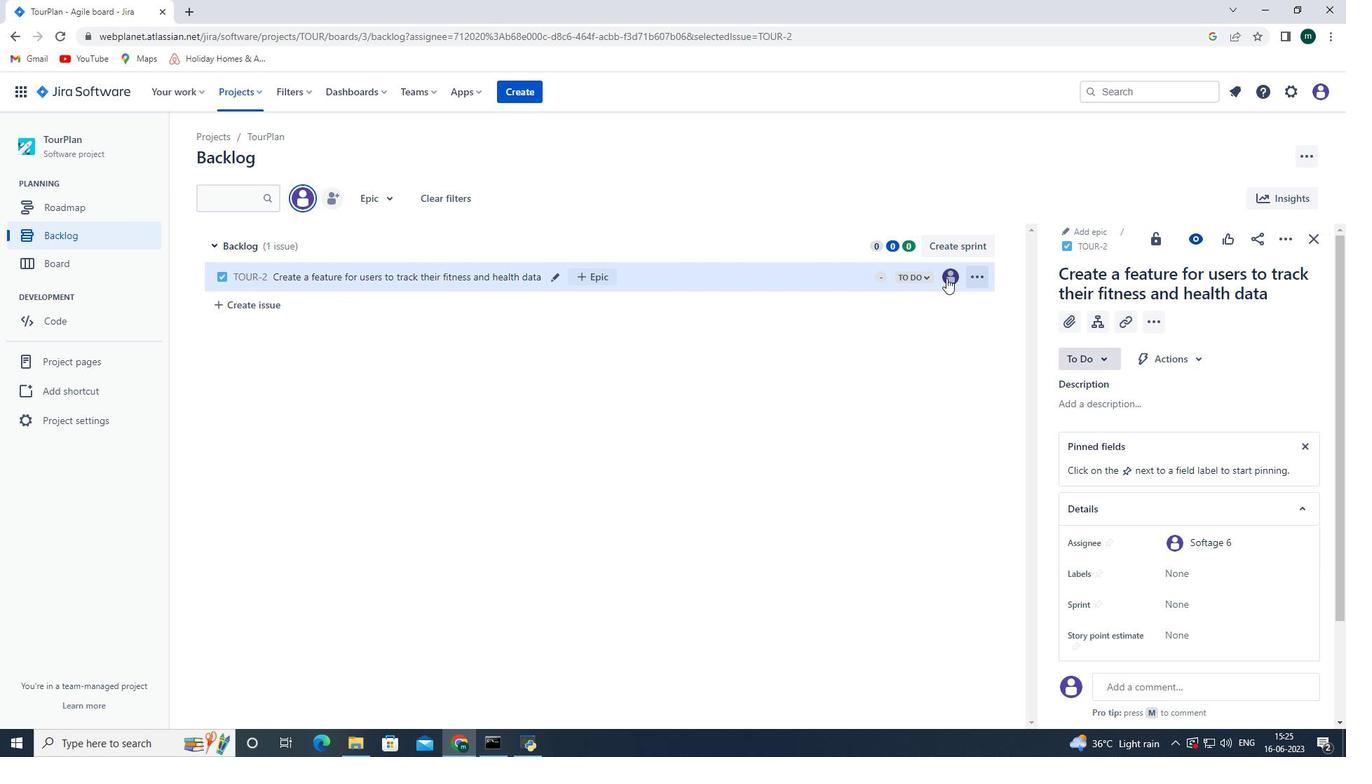 
Action: Mouse moved to (857, 450)
Screenshot: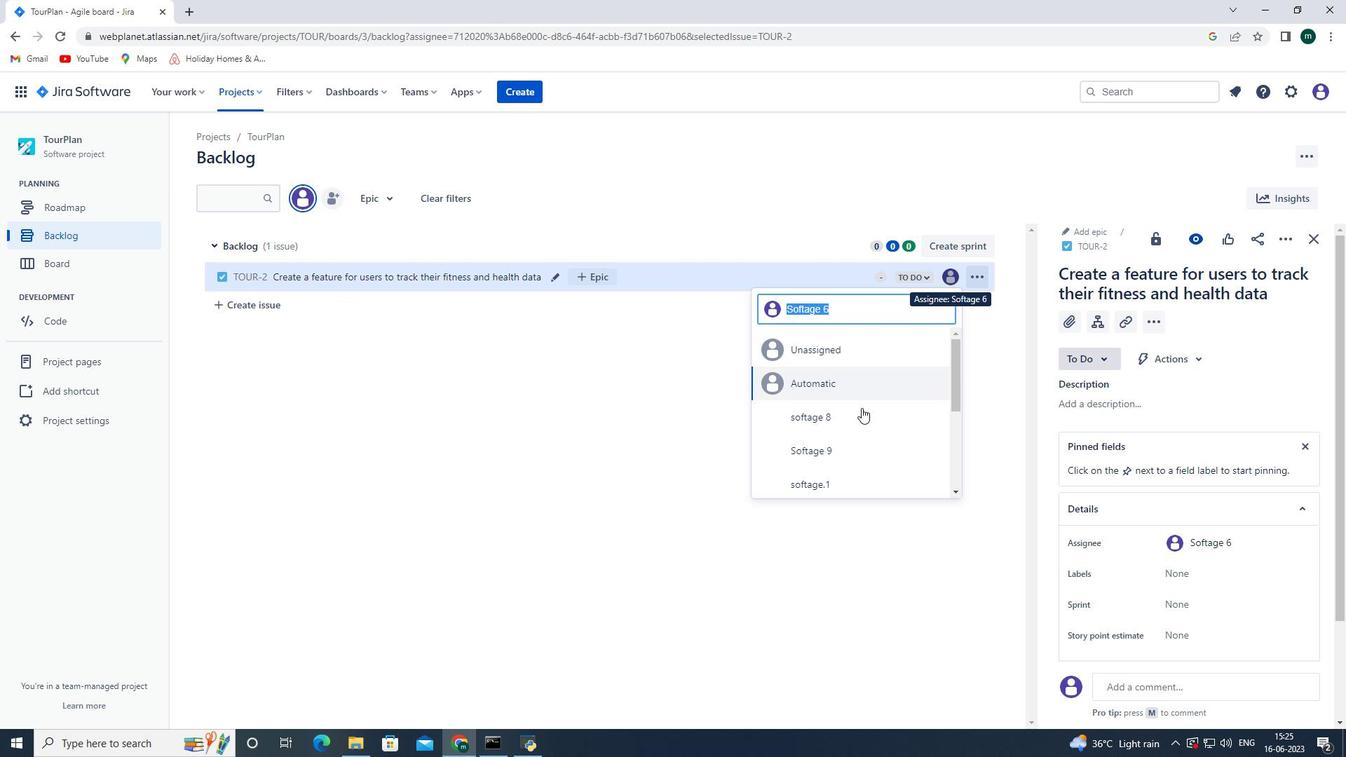 
Action: Mouse scrolled (857, 449) with delta (0, 0)
Screenshot: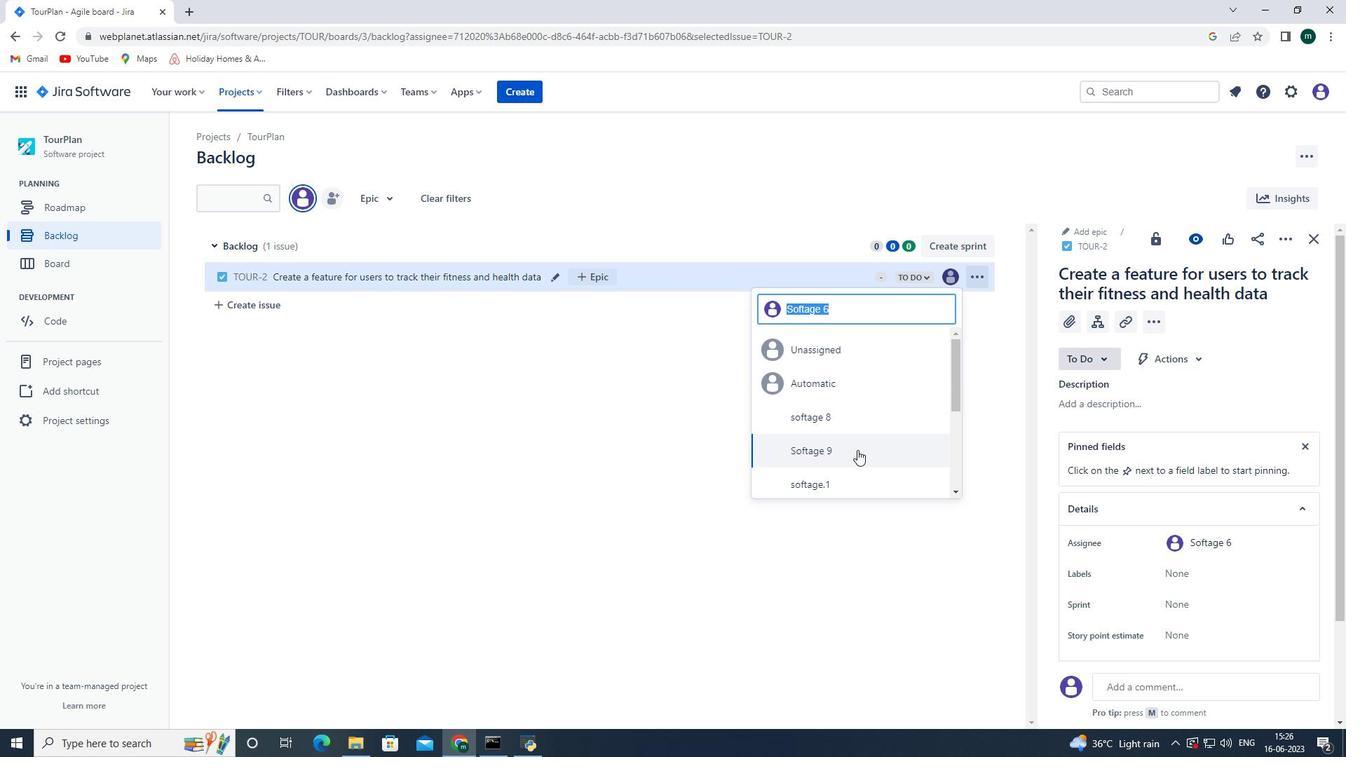 
Action: Mouse scrolled (857, 449) with delta (0, 0)
Screenshot: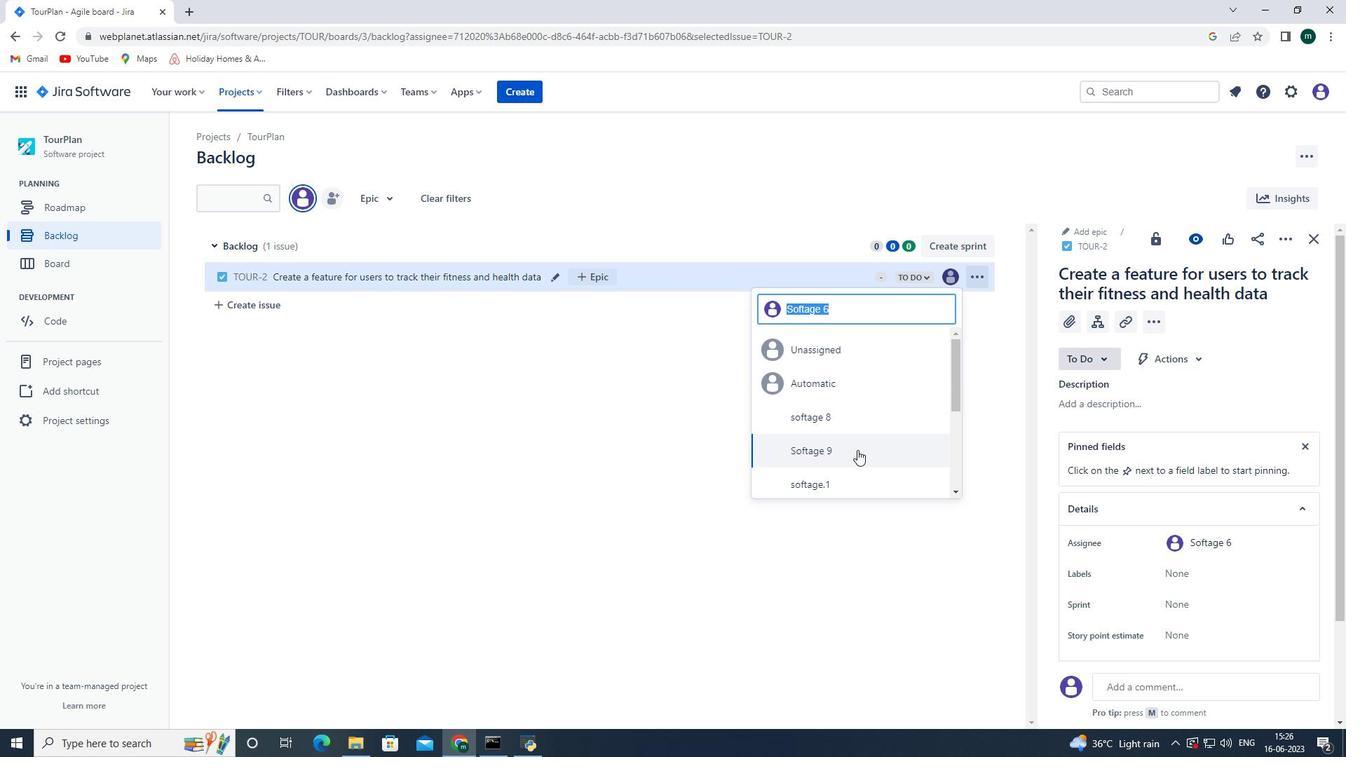 
Action: Mouse moved to (856, 457)
Screenshot: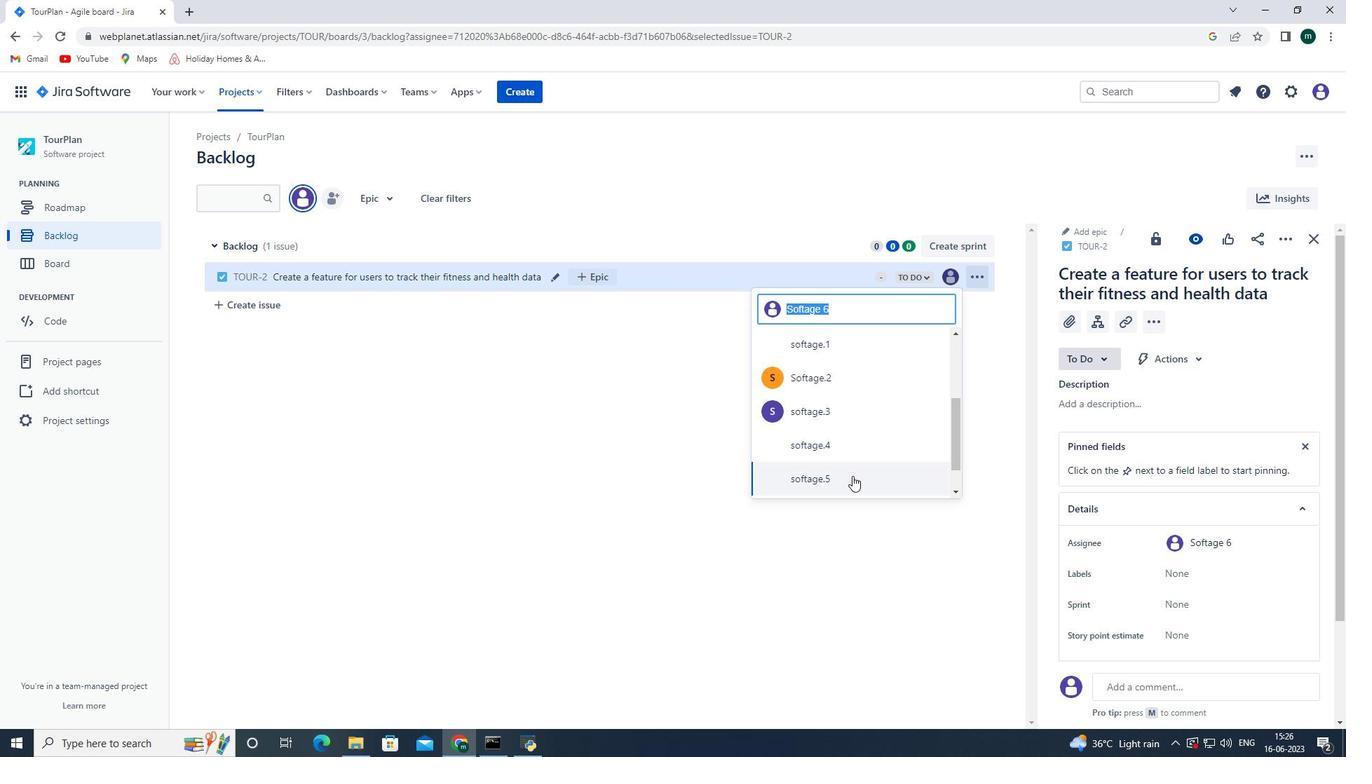 
Action: Mouse scrolled (856, 456) with delta (0, 0)
Screenshot: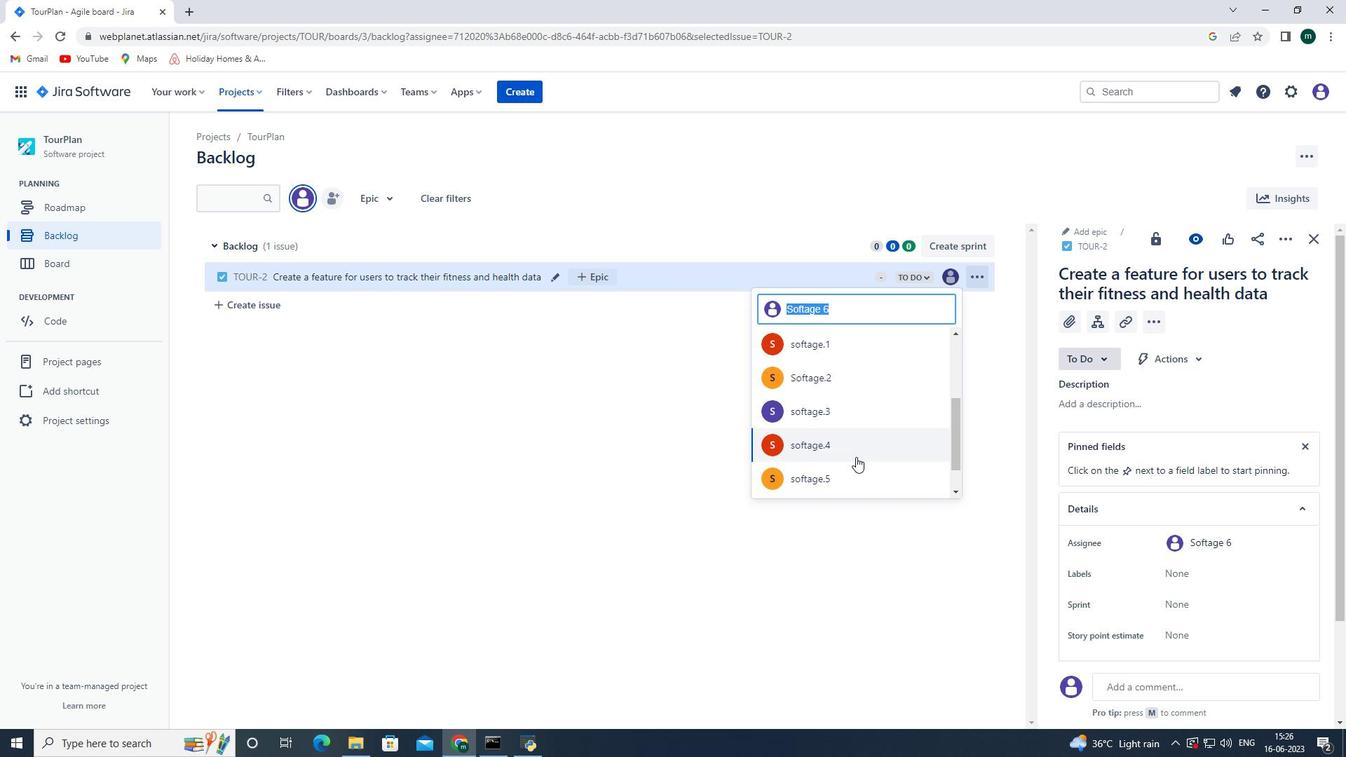 
Action: Mouse scrolled (856, 456) with delta (0, 0)
Screenshot: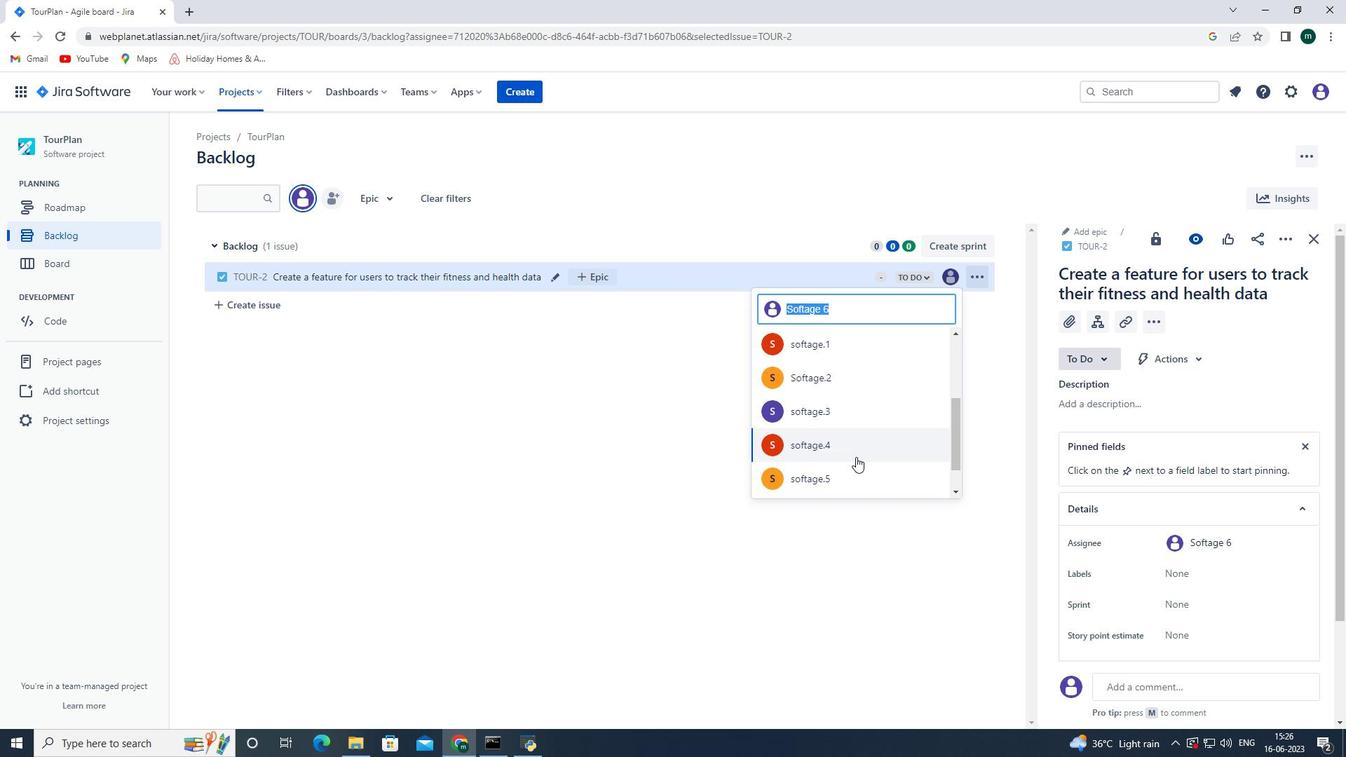 
Action: Mouse scrolled (856, 456) with delta (0, 0)
Screenshot: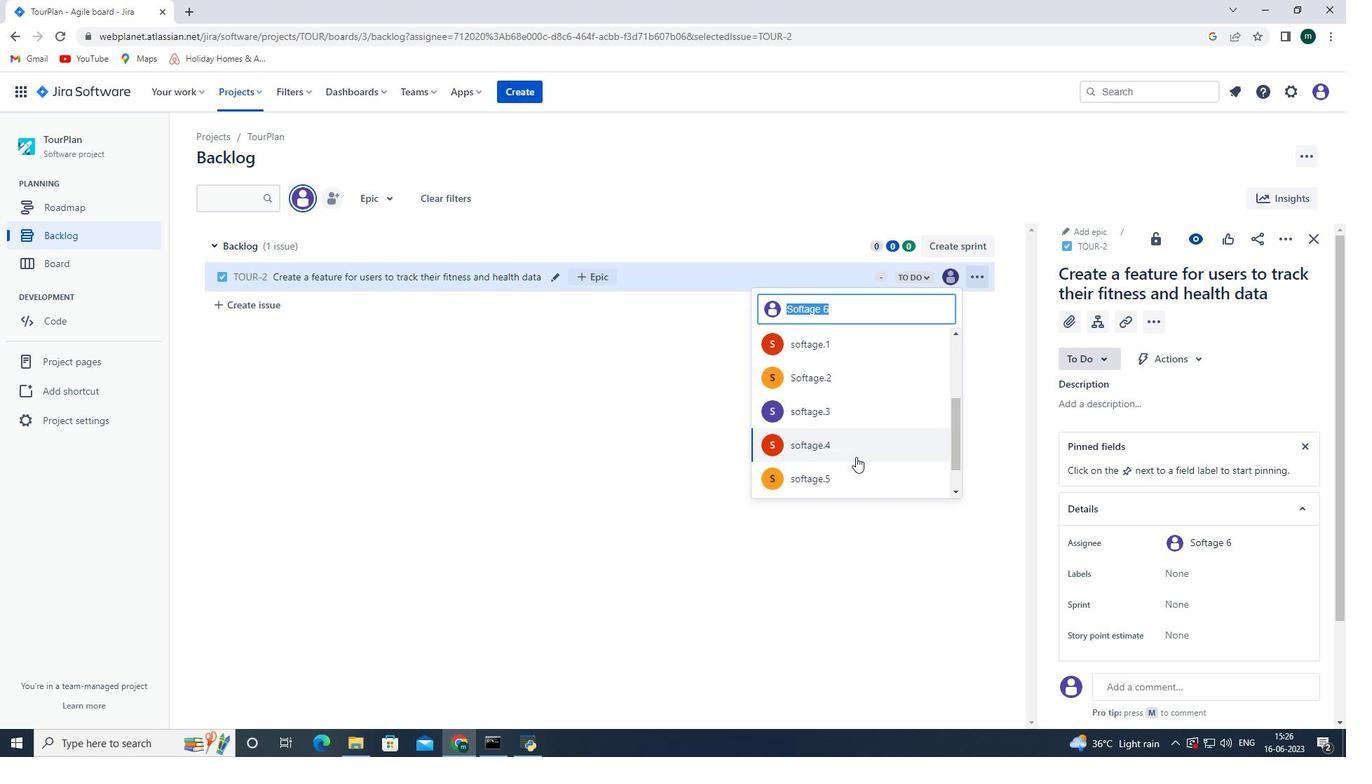 
Action: Mouse scrolled (856, 457) with delta (0, 0)
Screenshot: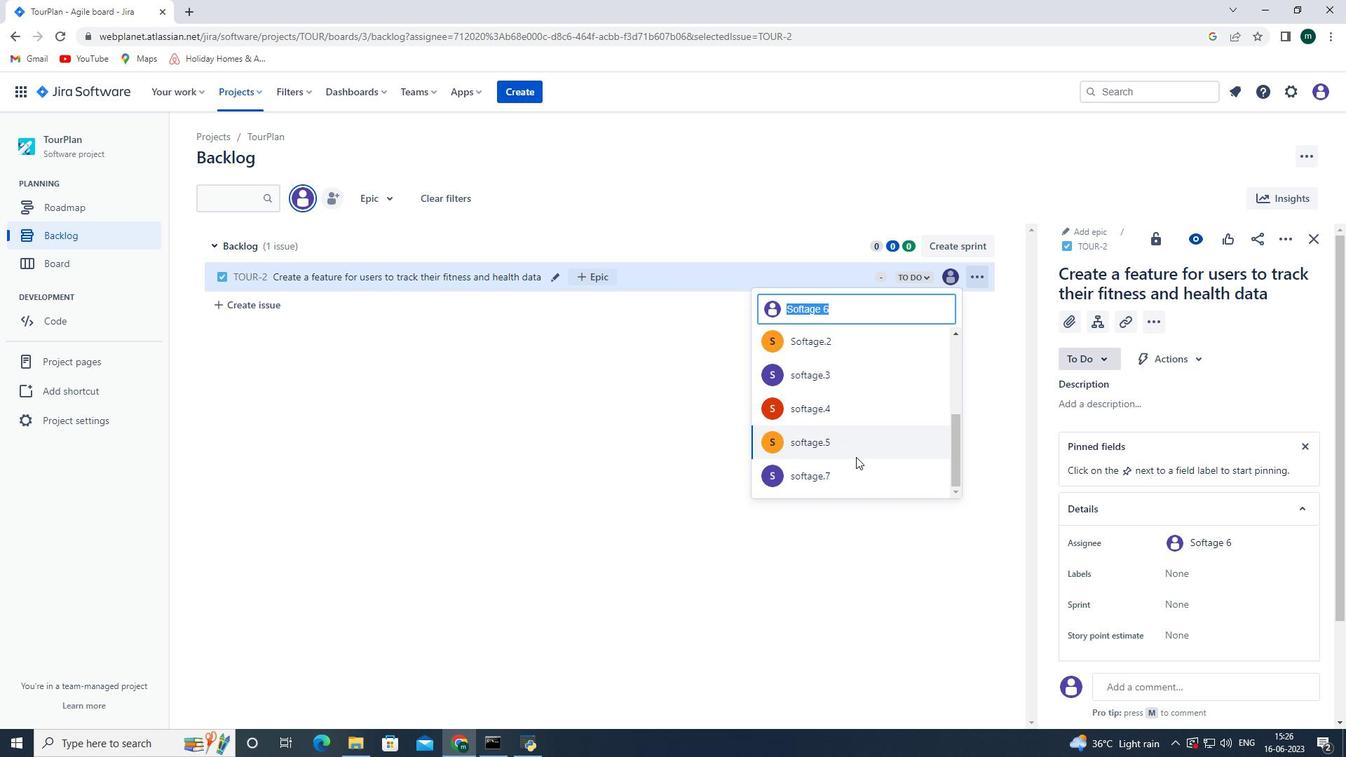 
Action: Mouse moved to (857, 415)
Screenshot: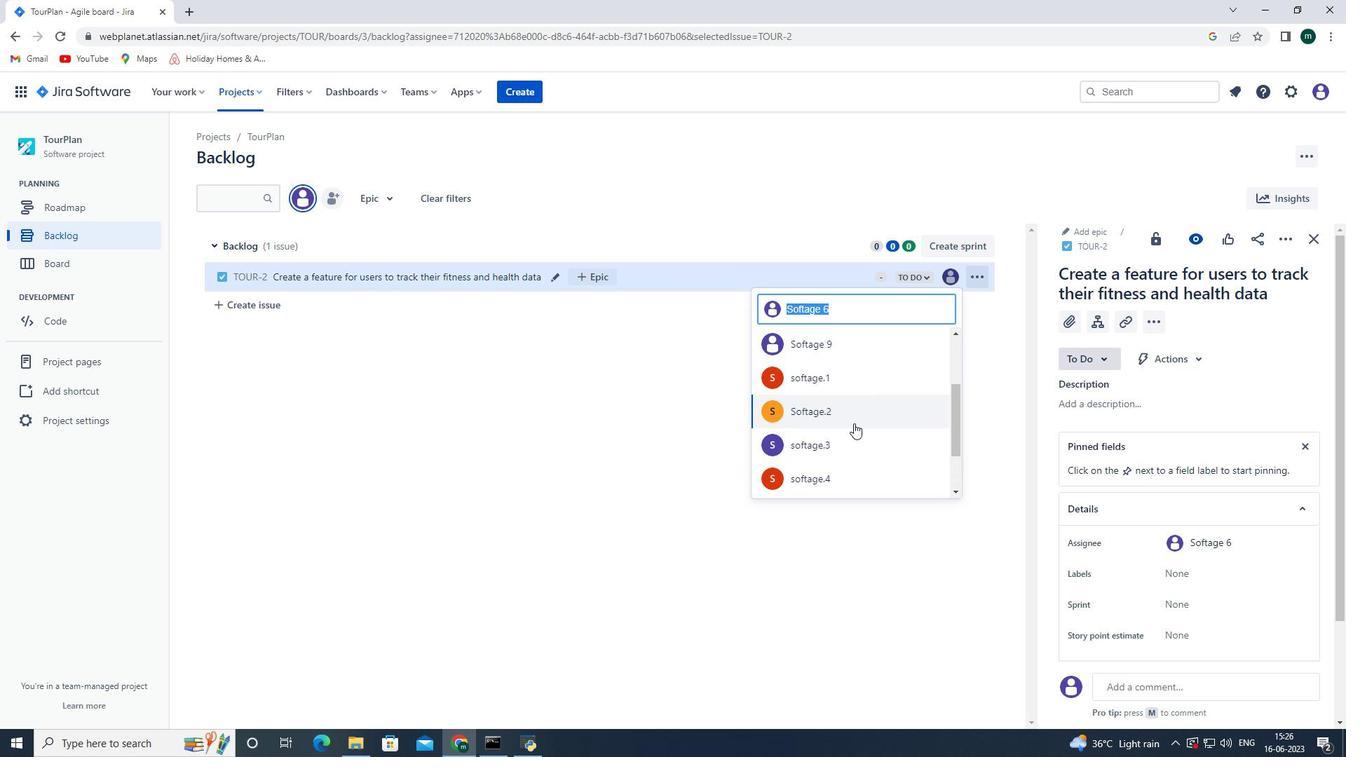 
Action: Mouse pressed left at (857, 415)
Screenshot: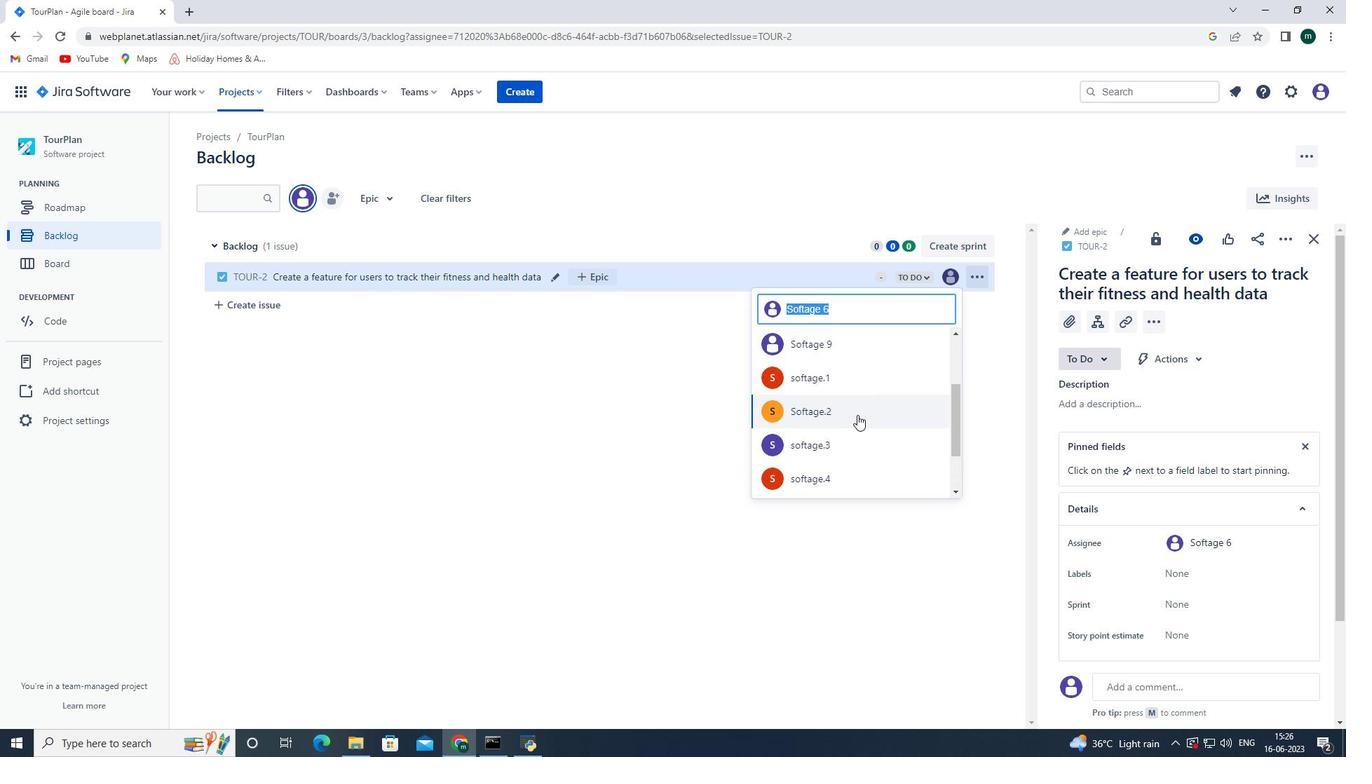 
Action: Mouse moved to (311, 239)
Screenshot: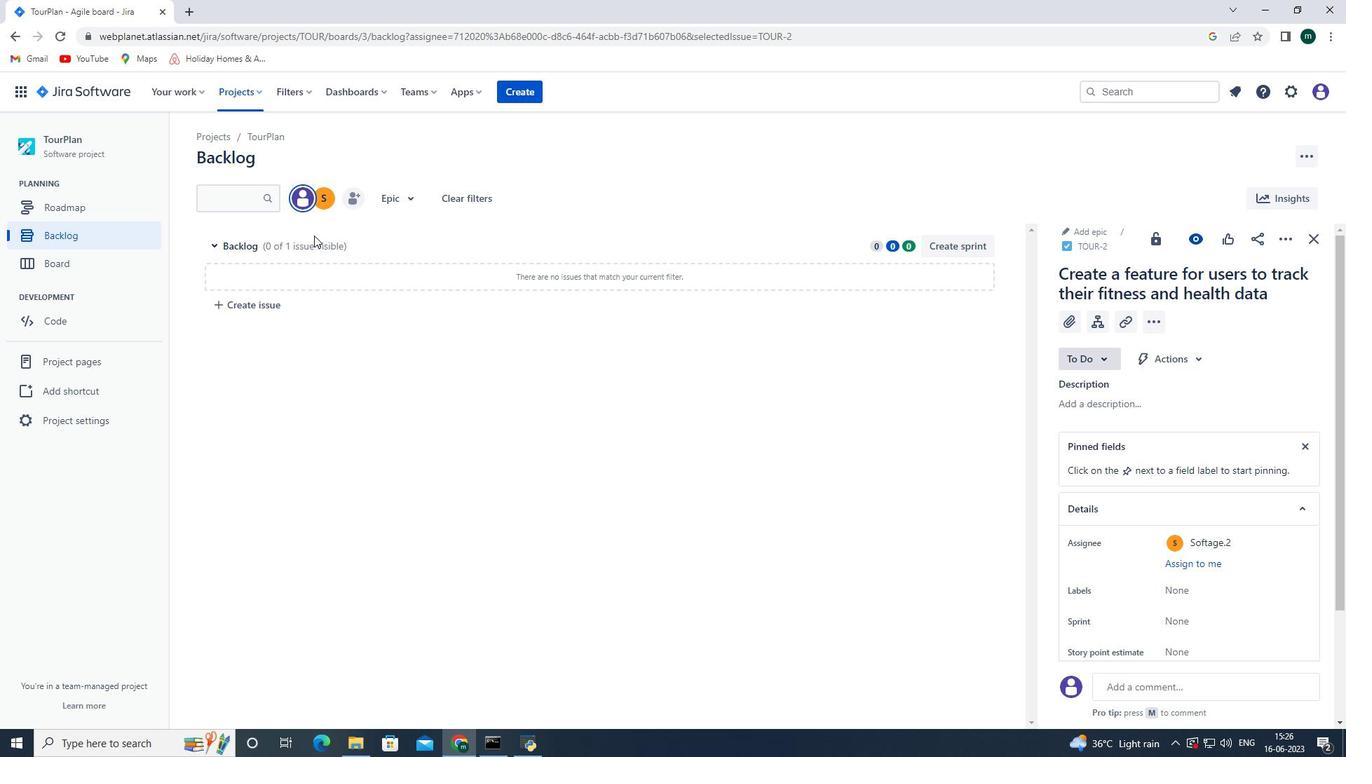 
Action: Mouse pressed left at (311, 239)
Screenshot: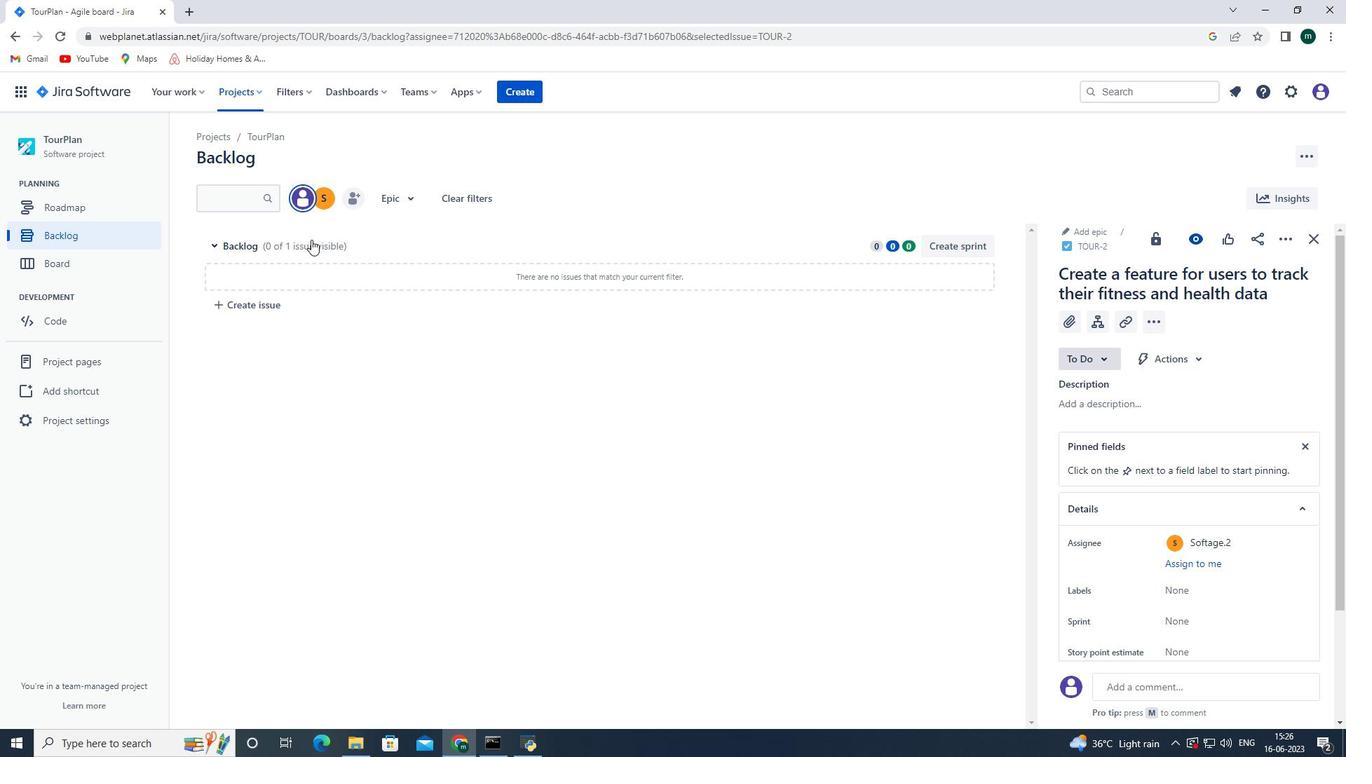 
Action: Mouse pressed left at (311, 239)
Screenshot: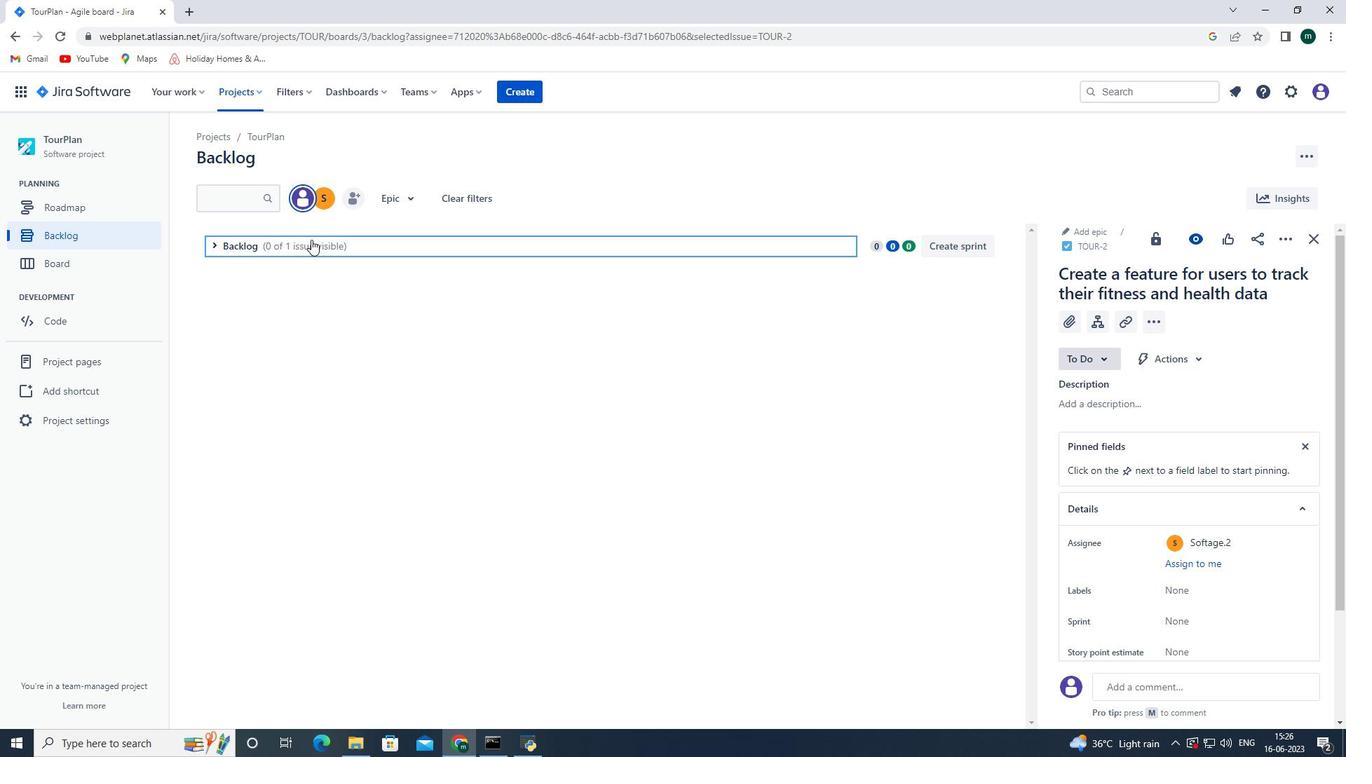
Action: Mouse moved to (1140, 497)
Screenshot: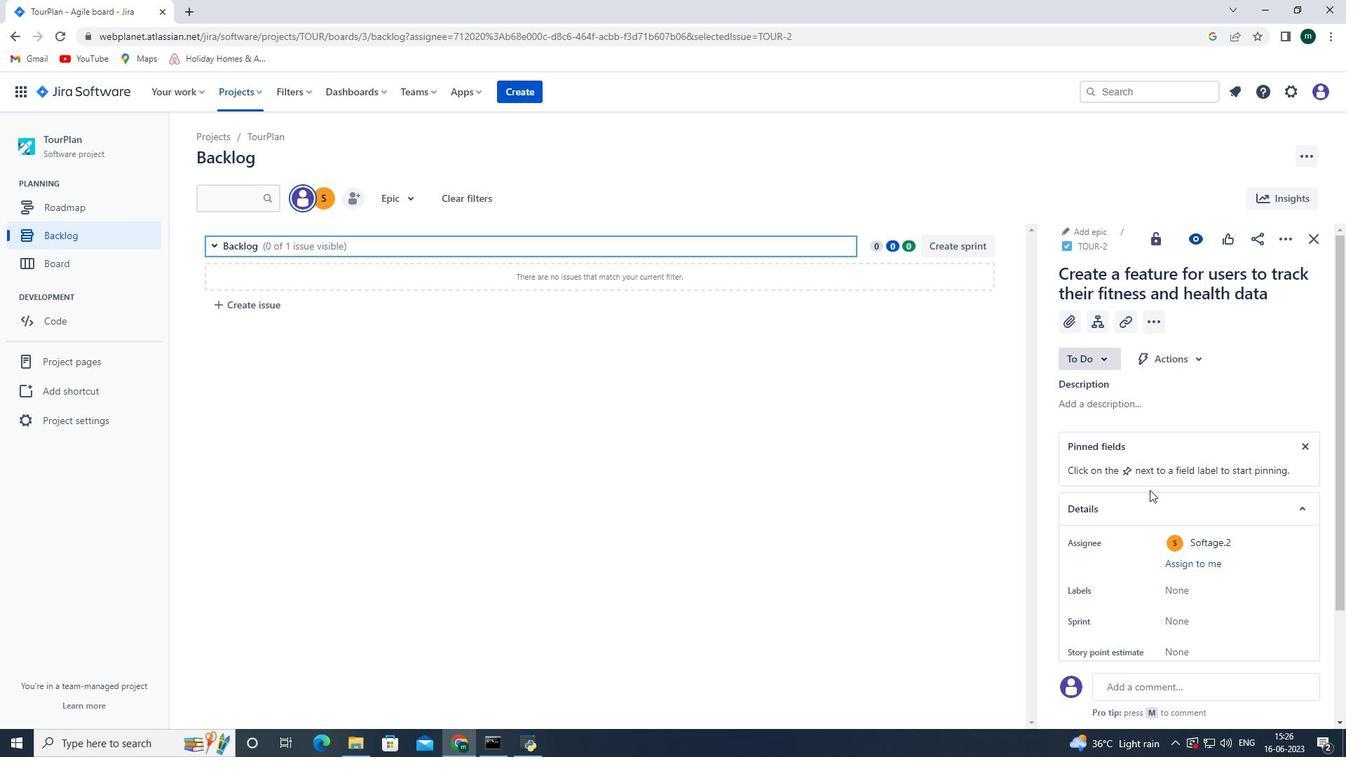 
Action: Mouse scrolled (1140, 496) with delta (0, 0)
Screenshot: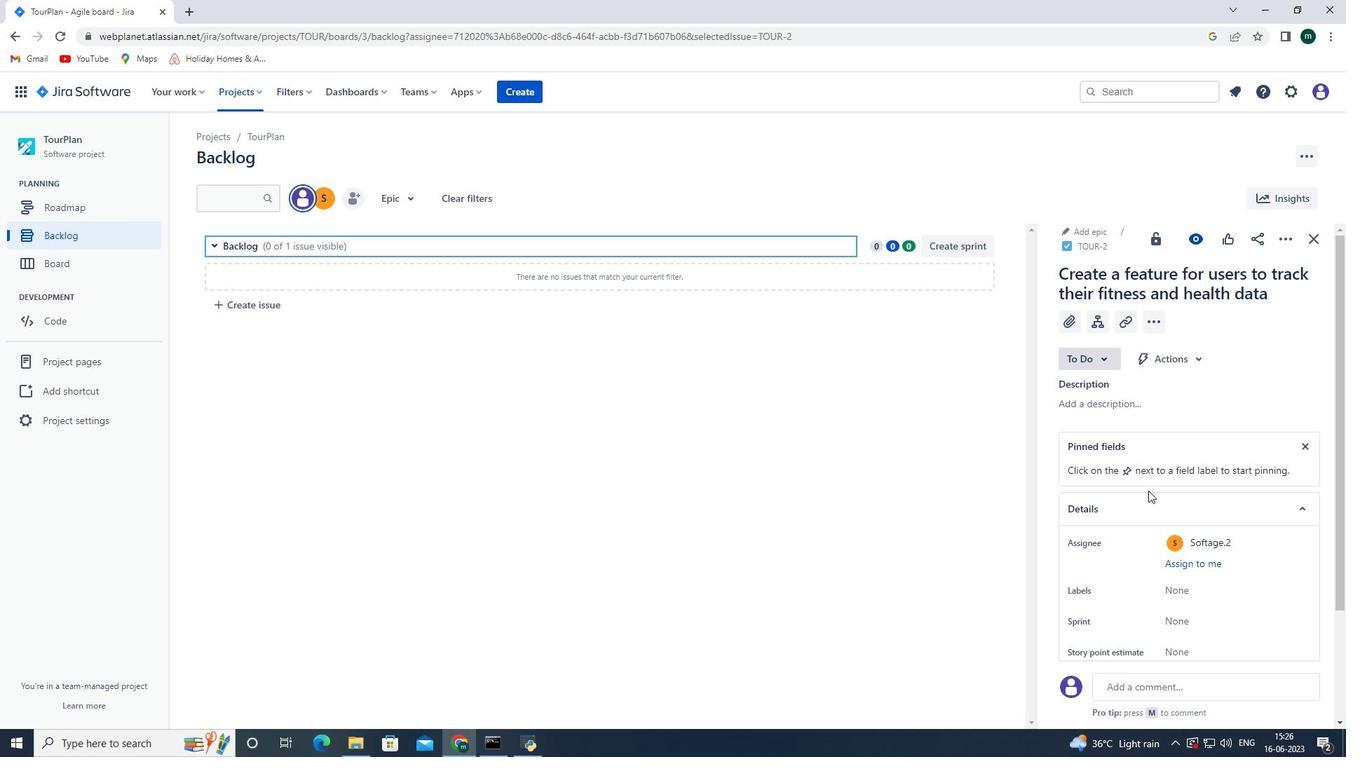 
Action: Mouse scrolled (1140, 496) with delta (0, 0)
Screenshot: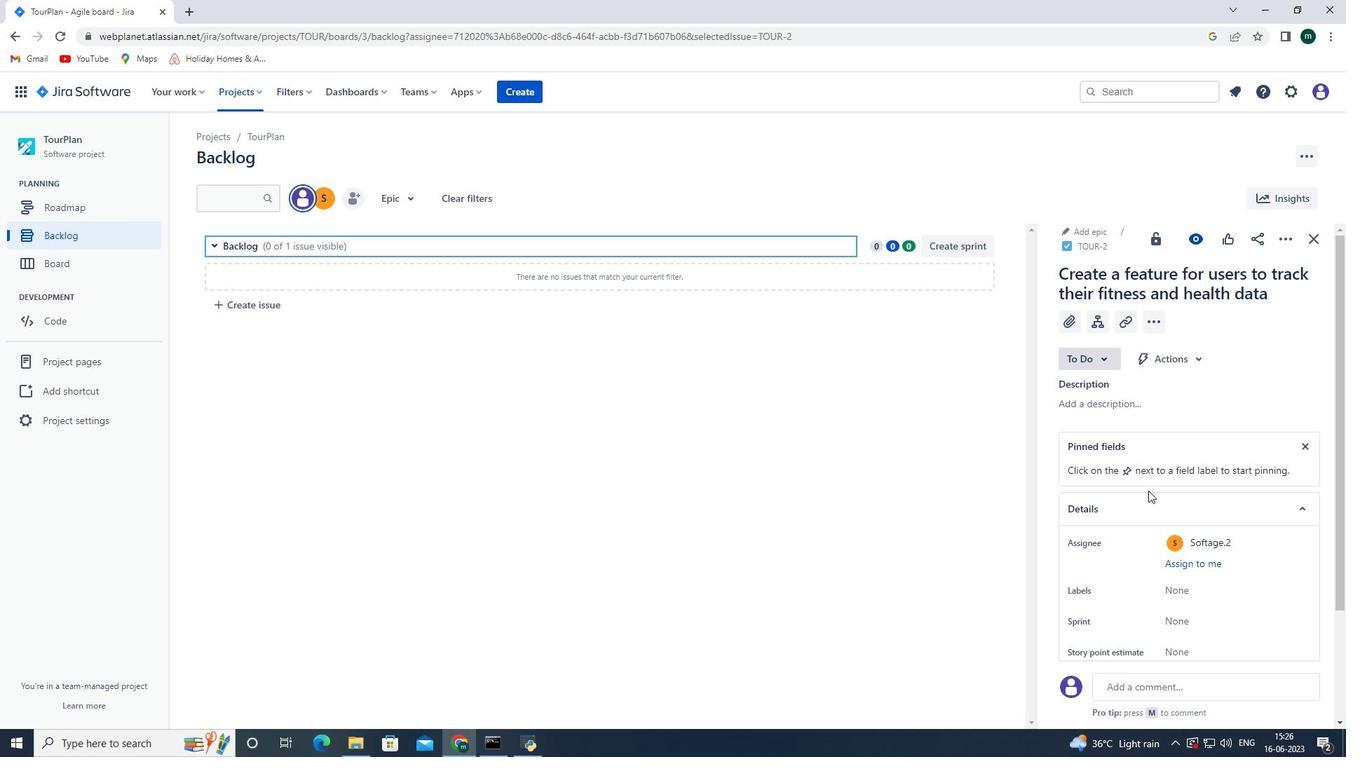
Action: Mouse scrolled (1140, 496) with delta (0, 0)
Screenshot: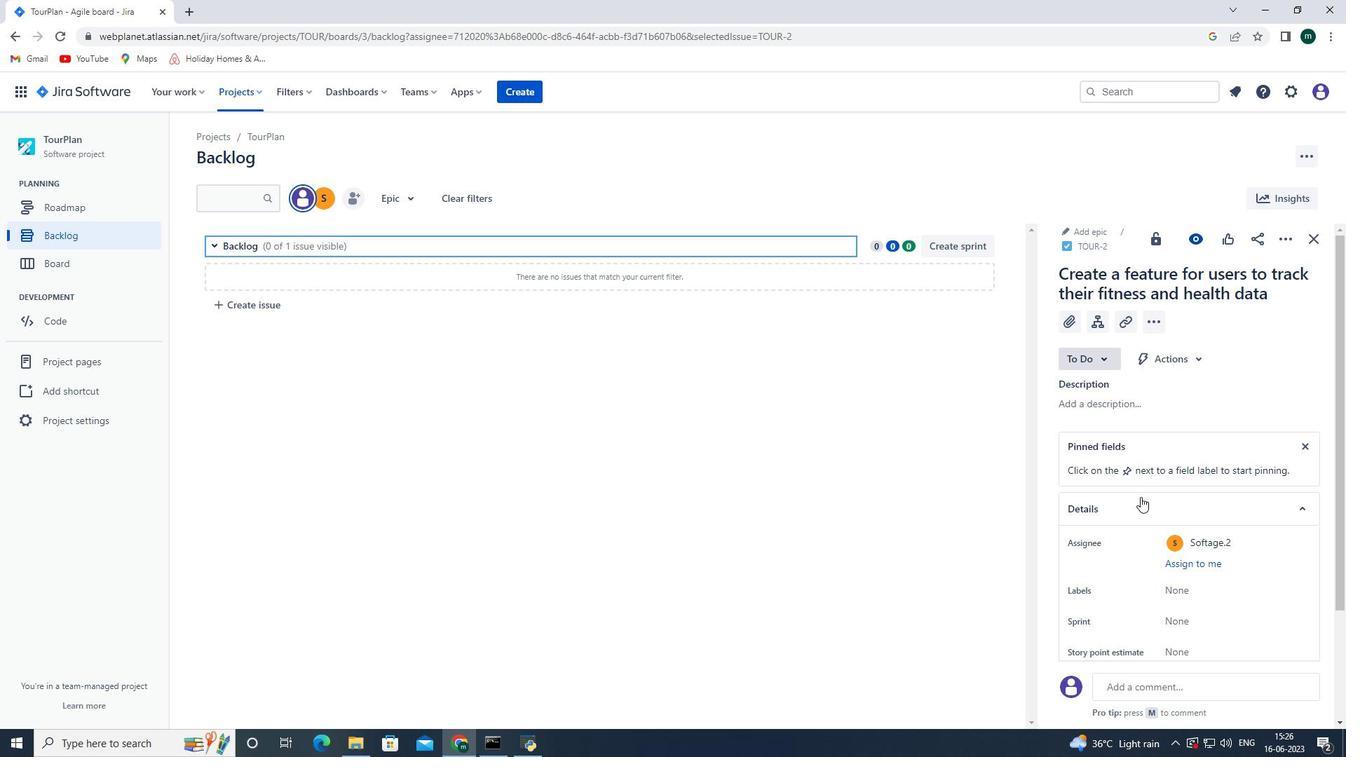 
Action: Mouse scrolled (1140, 497) with delta (0, 0)
Screenshot: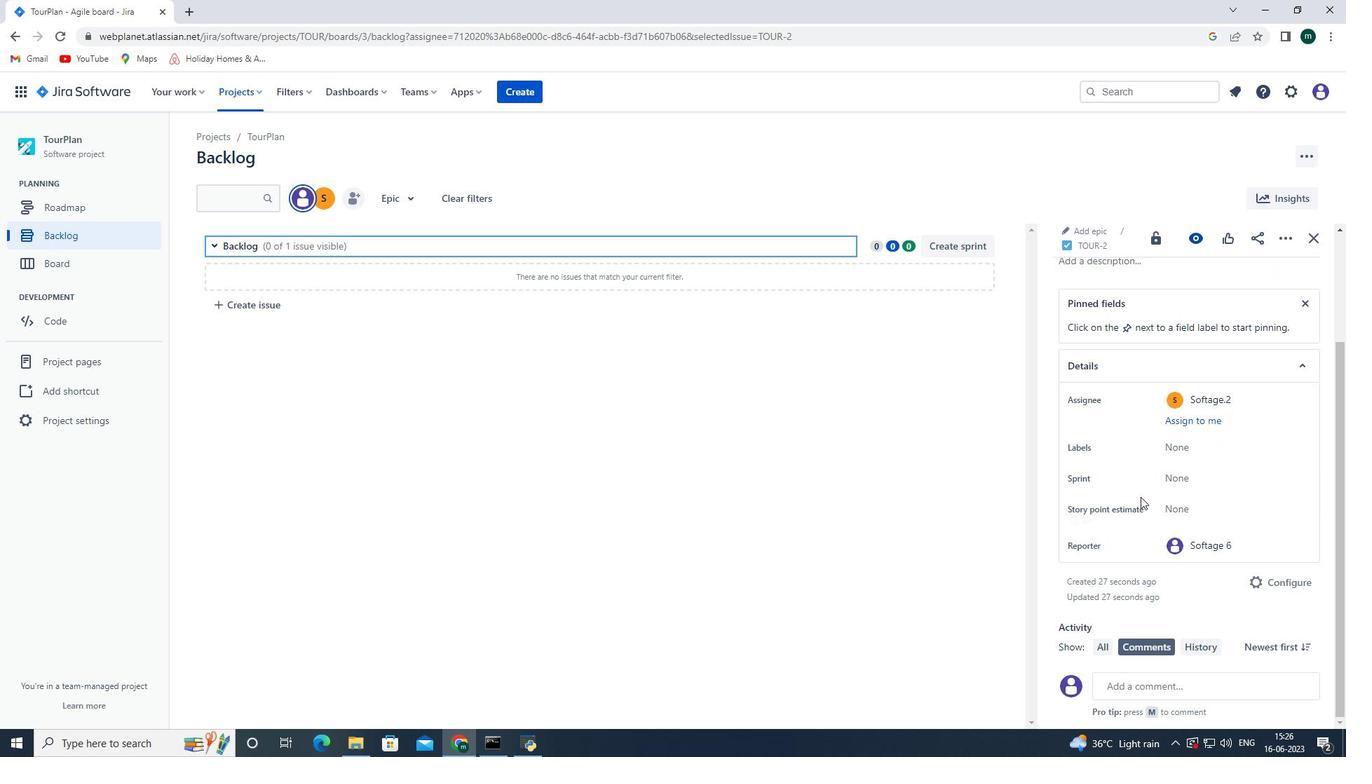
Action: Mouse scrolled (1140, 497) with delta (0, 0)
Screenshot: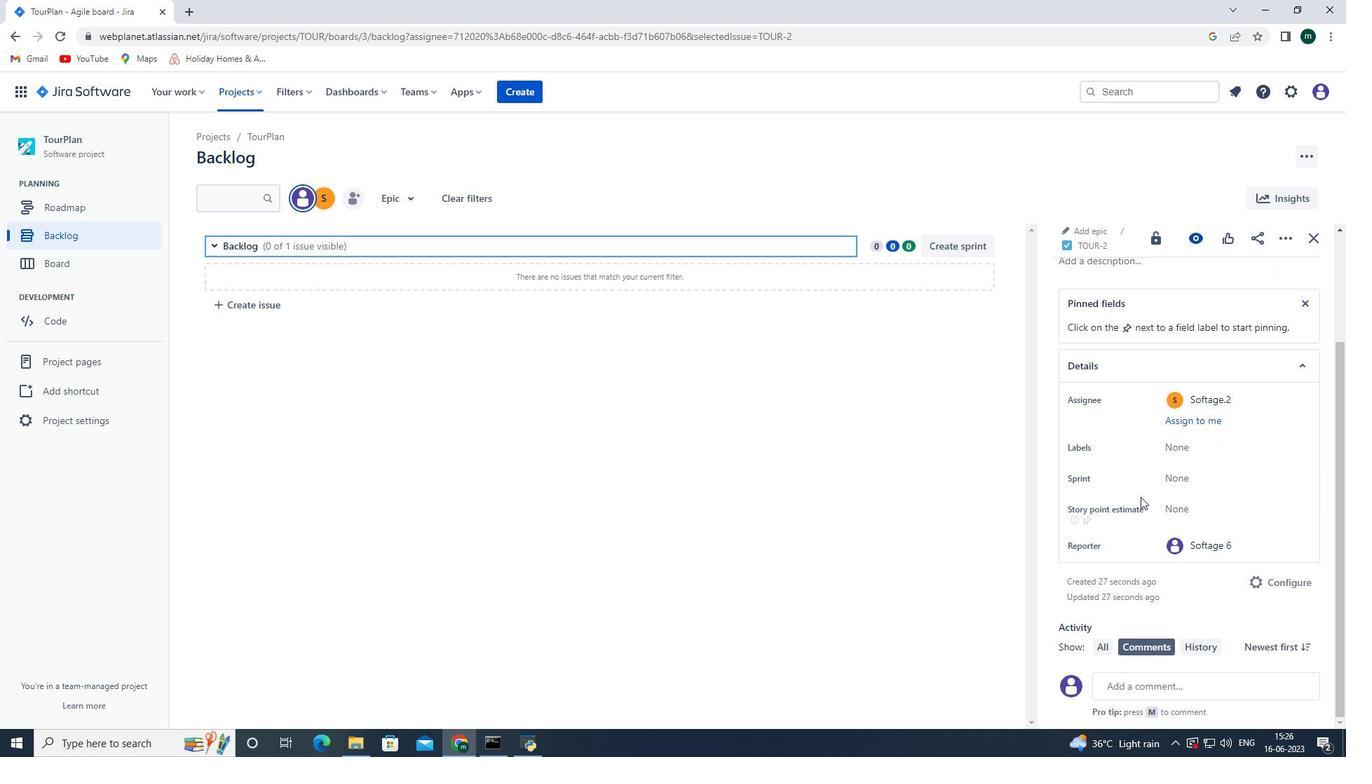 
Action: Mouse scrolled (1140, 497) with delta (0, 0)
Screenshot: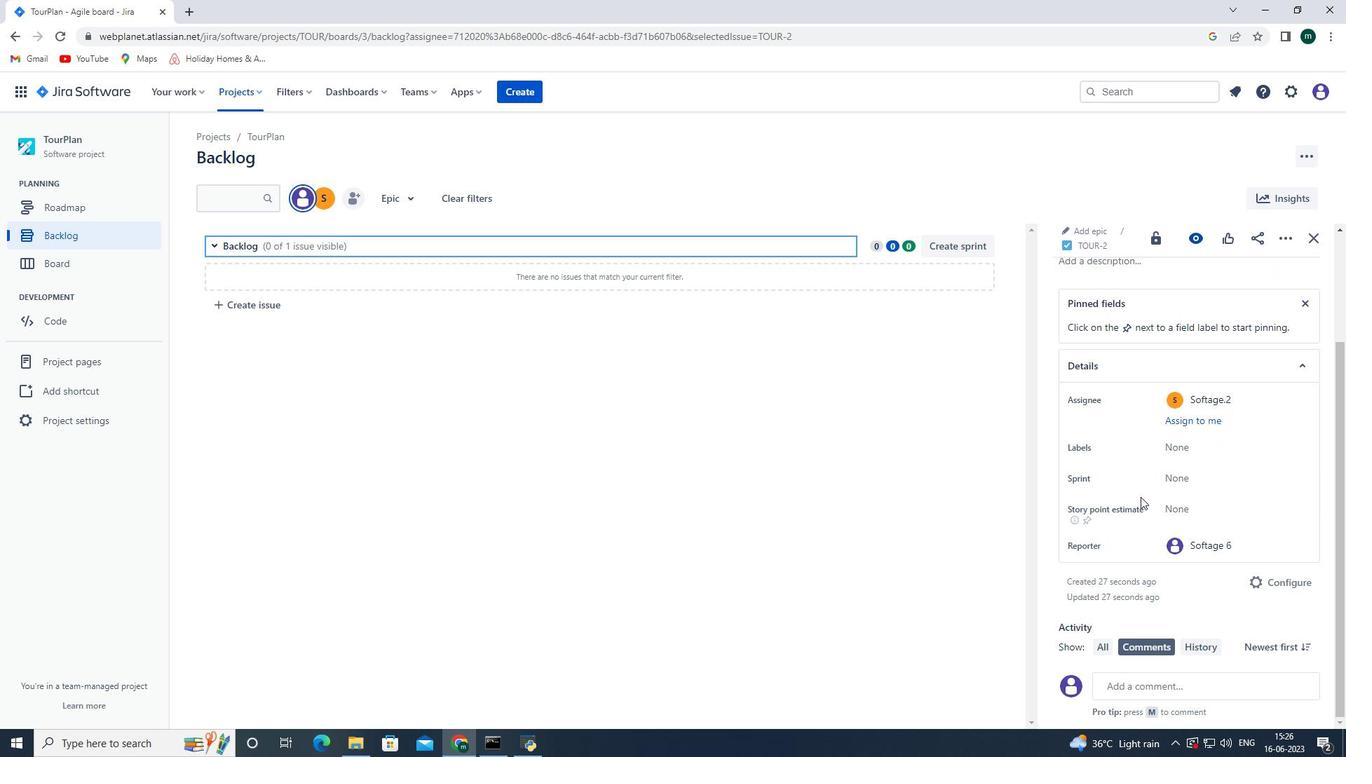 
Action: Mouse moved to (1182, 610)
Screenshot: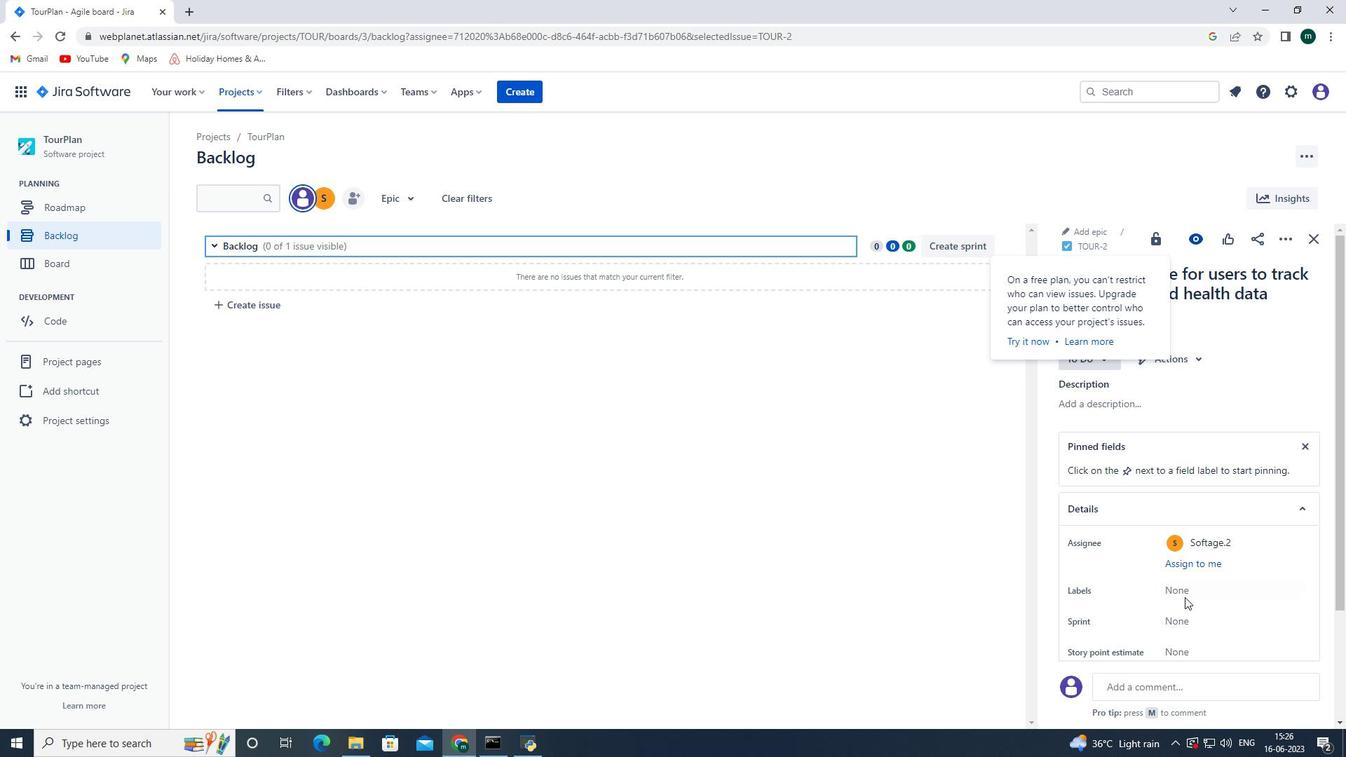 
Action: Mouse scrolled (1182, 609) with delta (0, 0)
Screenshot: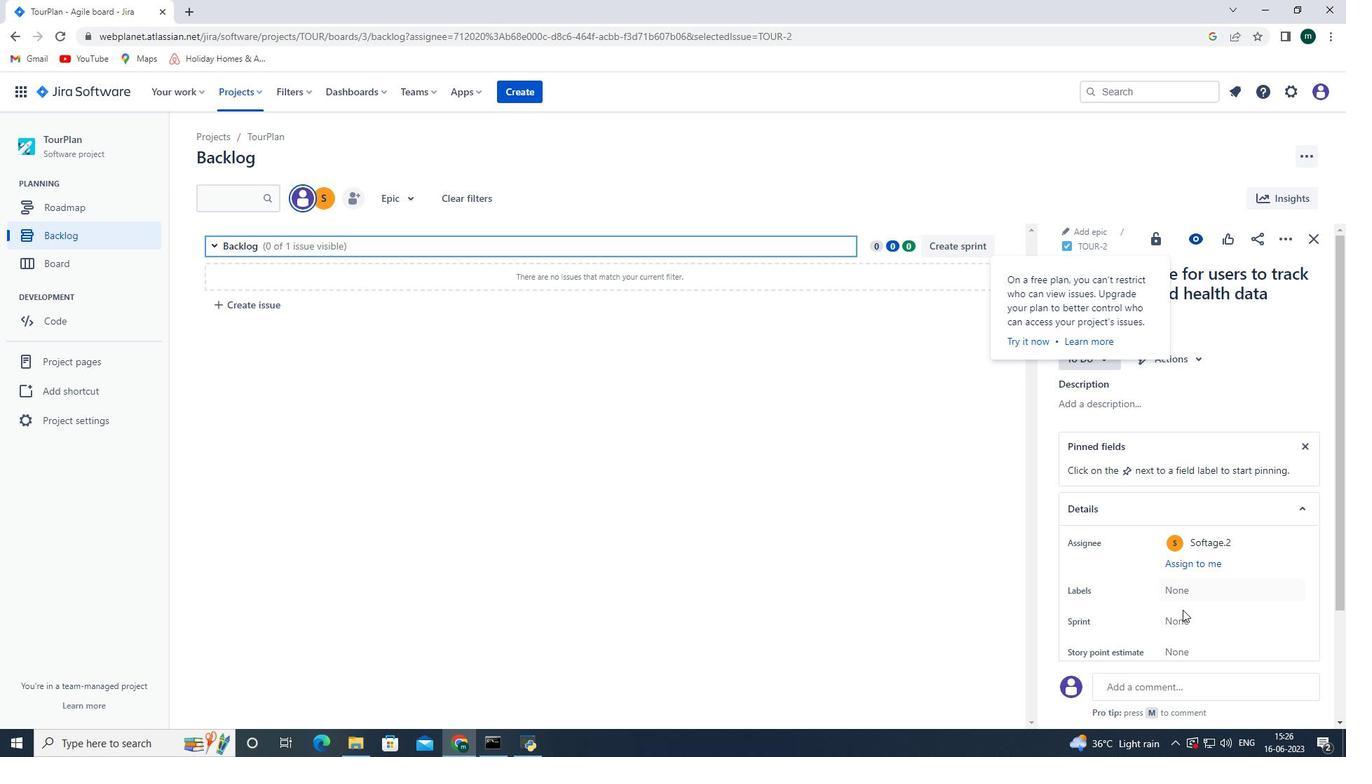 
Action: Mouse scrolled (1182, 609) with delta (0, 0)
Screenshot: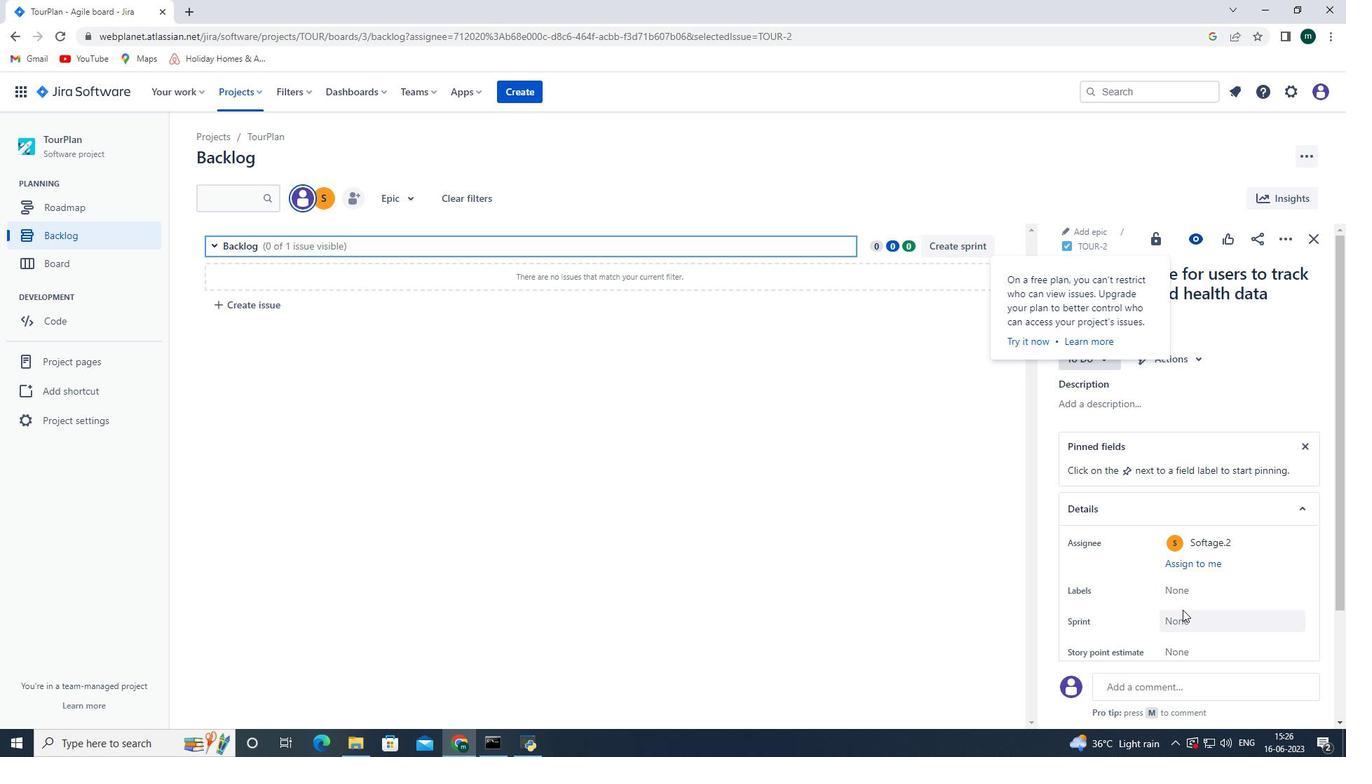 
Action: Mouse scrolled (1182, 609) with delta (0, 0)
Screenshot: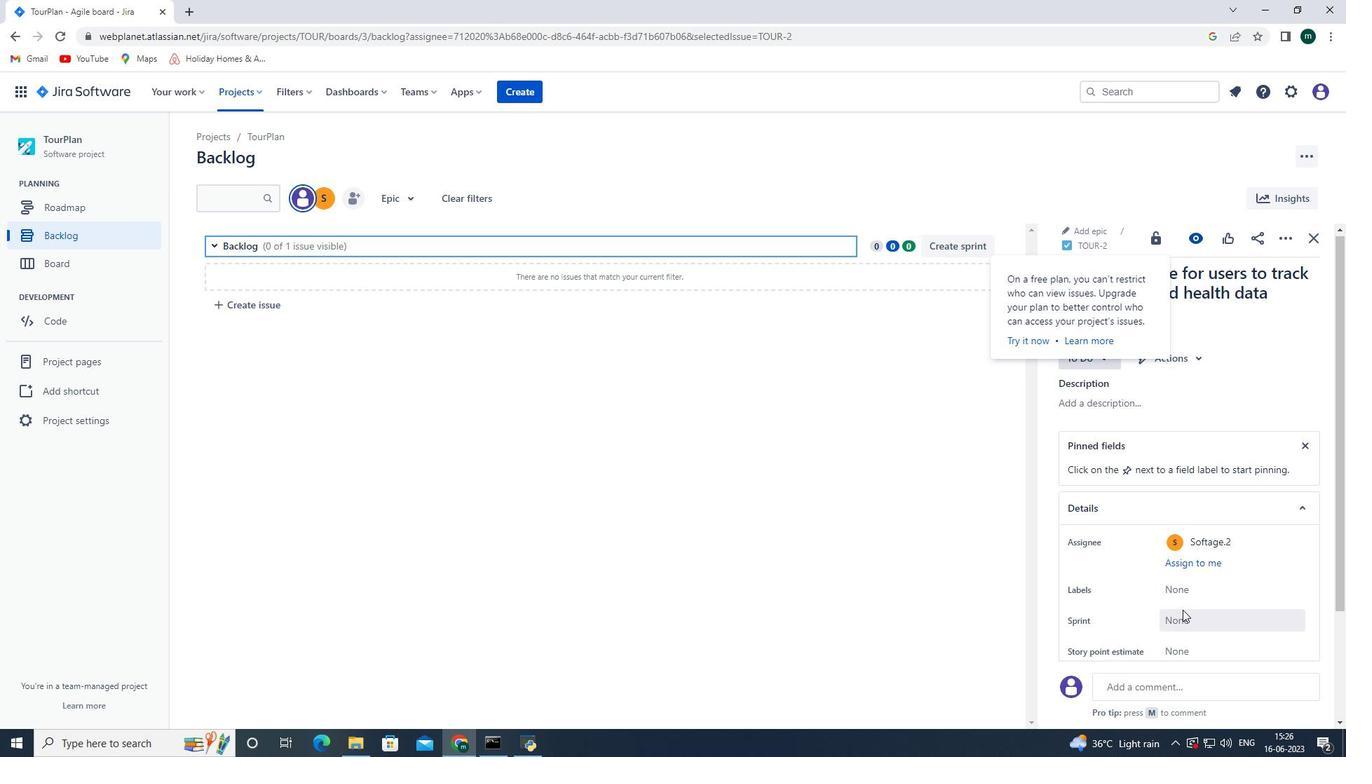 
Action: Mouse scrolled (1182, 609) with delta (0, 0)
Screenshot: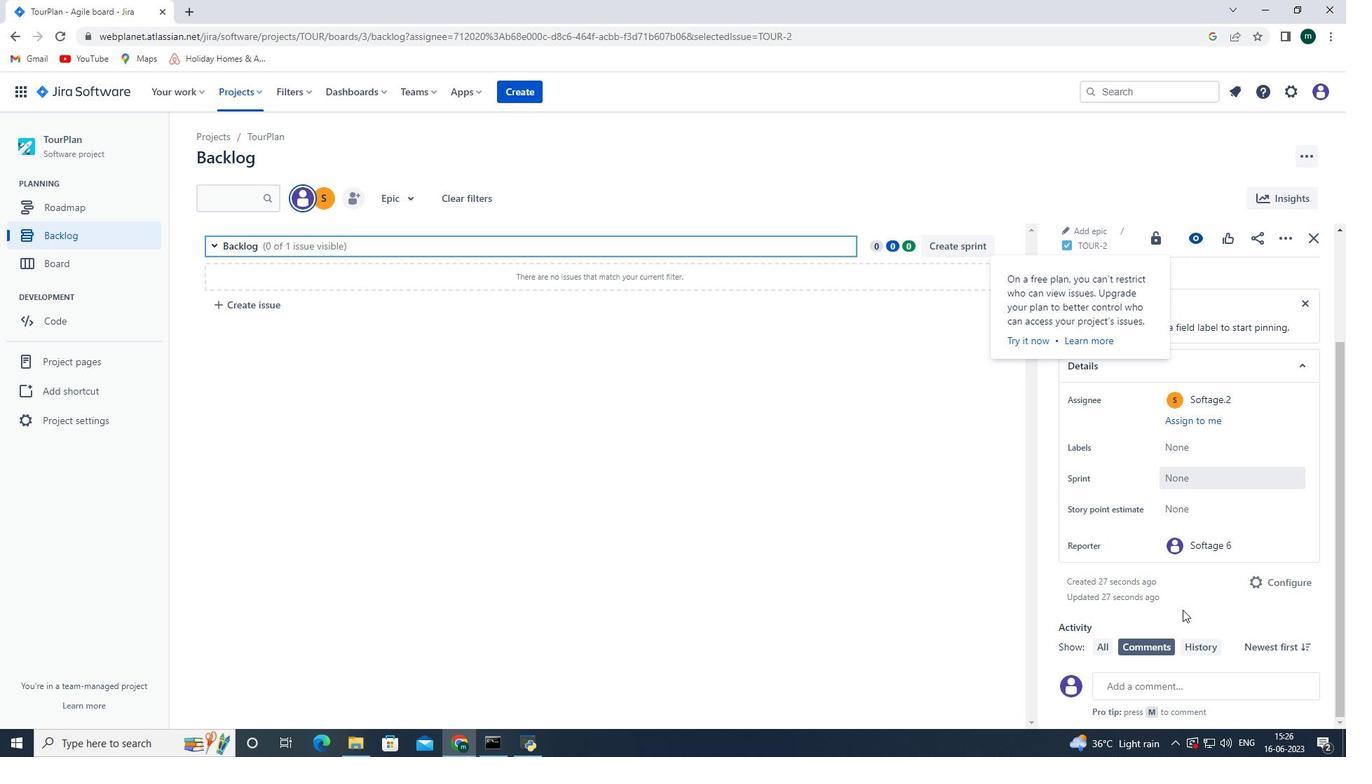 
Action: Mouse scrolled (1182, 609) with delta (0, 0)
Screenshot: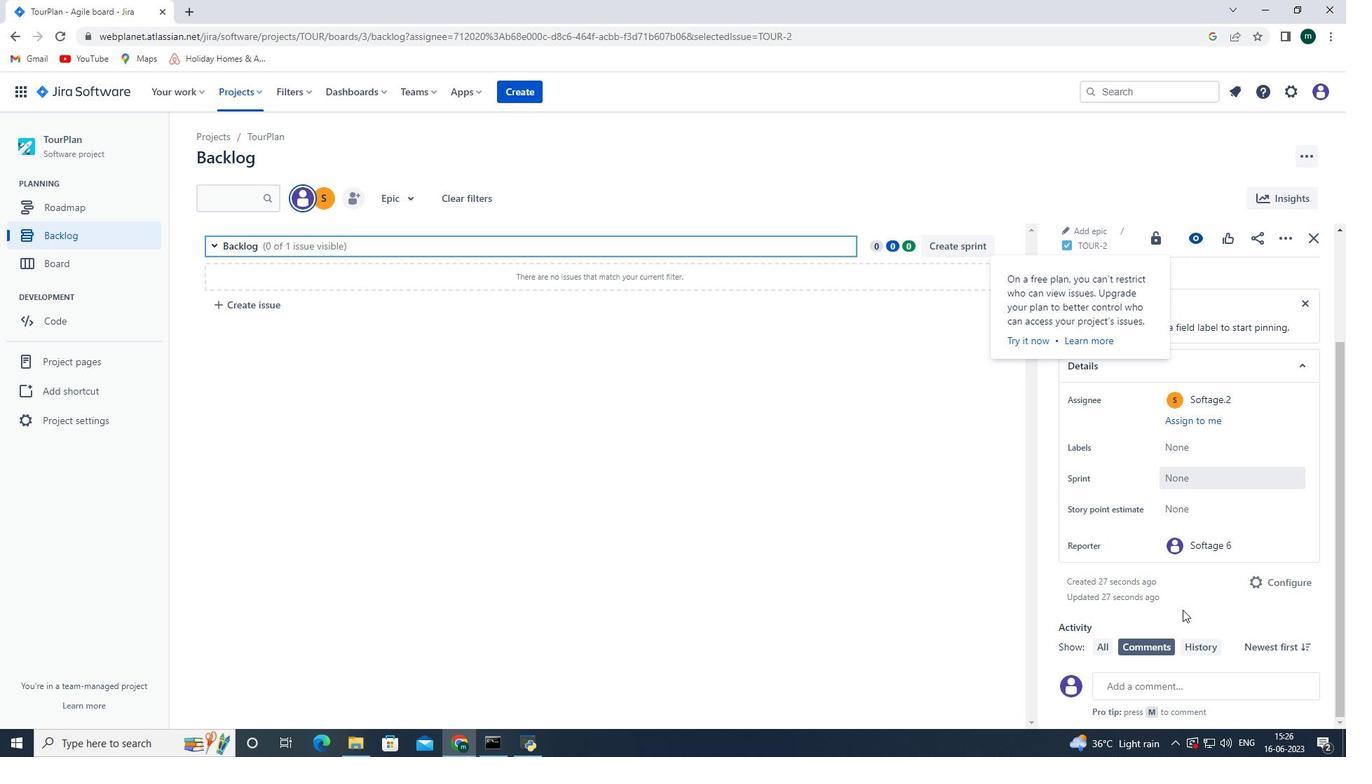 
Action: Mouse moved to (1317, 236)
Screenshot: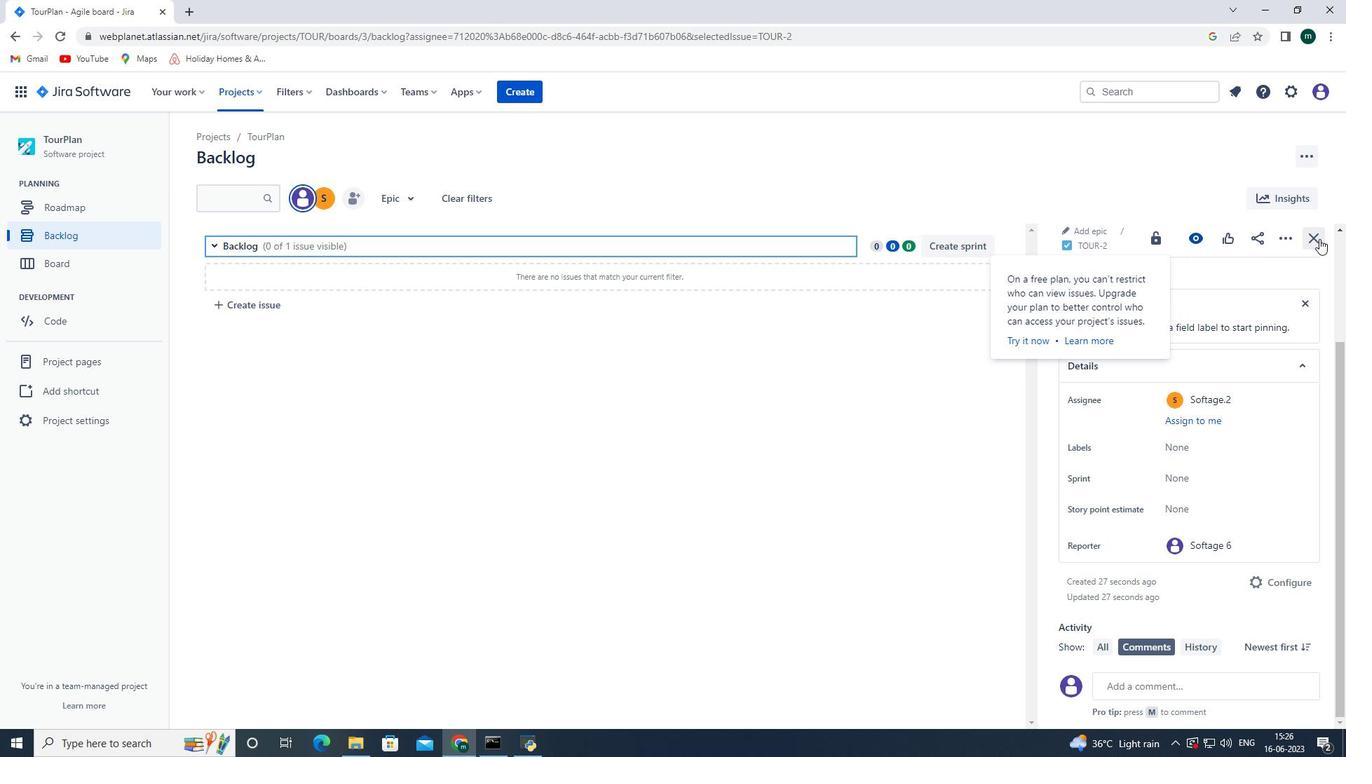 
Action: Mouse pressed left at (1317, 236)
Screenshot: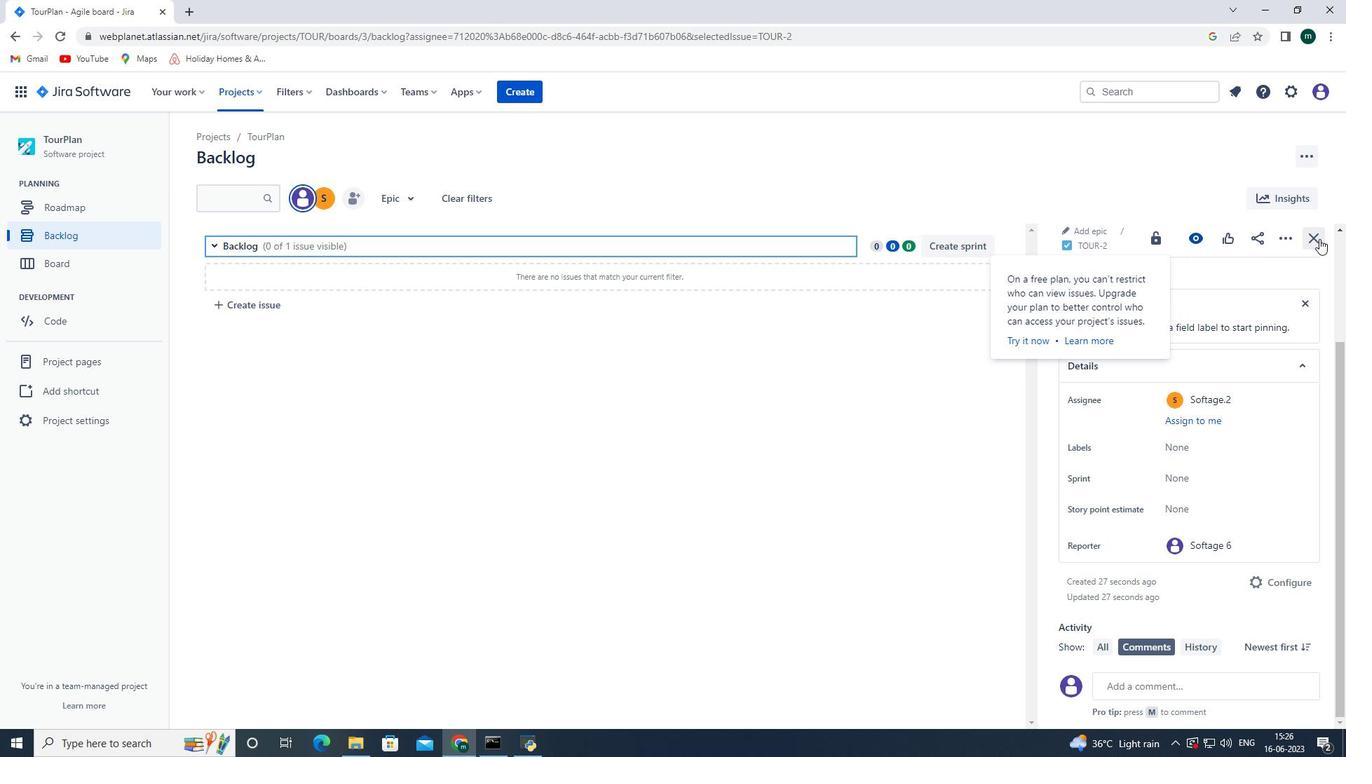 
Action: Mouse moved to (840, 265)
Screenshot: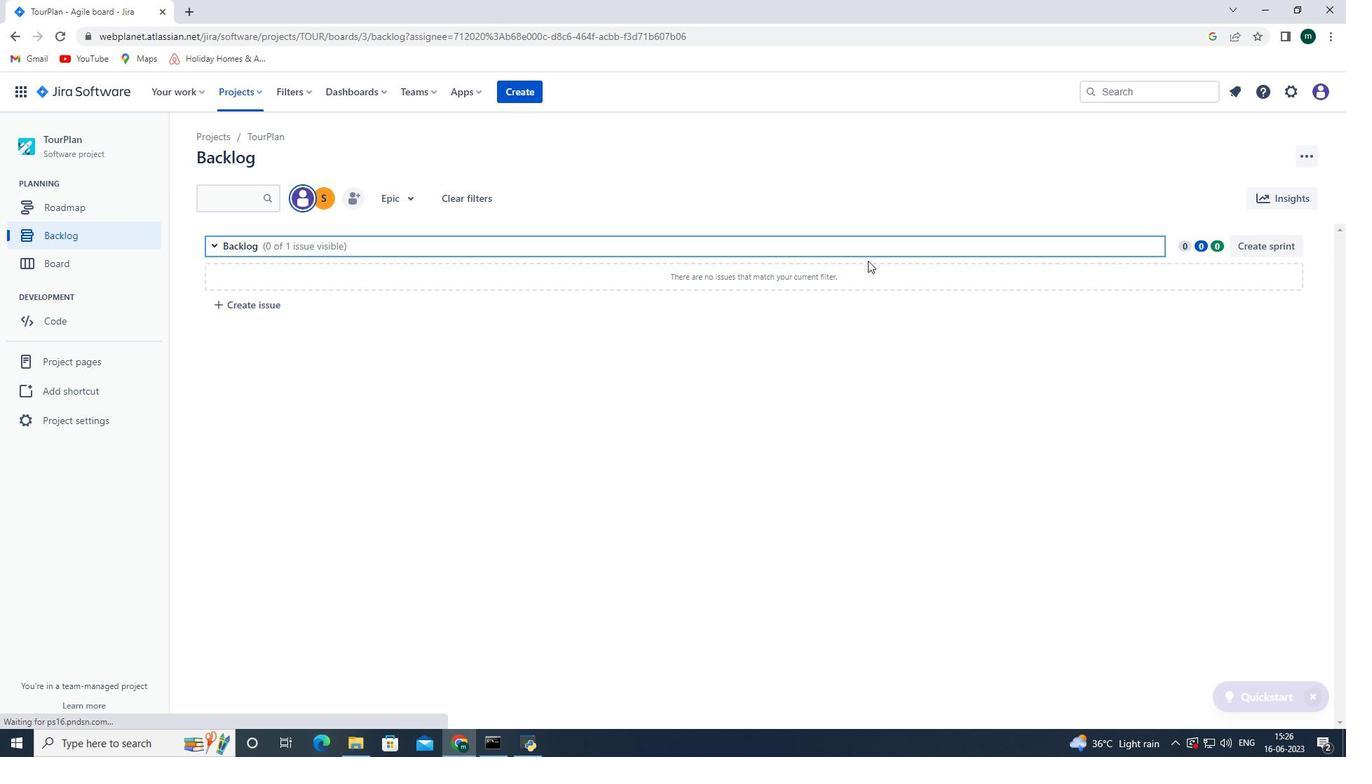 
